 Task: Look for space in Seal Beach, United States from 2nd June, 2023 to 15th June, 2023 for 2 adults in price range Rs.10000 to Rs.15000. Place can be entire place with 1  bedroom having 1 bed and 1 bathroom. Property type can be house, flat, guest house, hotel. Booking option can be shelf check-in. Required host language is English.
Action: Mouse moved to (476, 89)
Screenshot: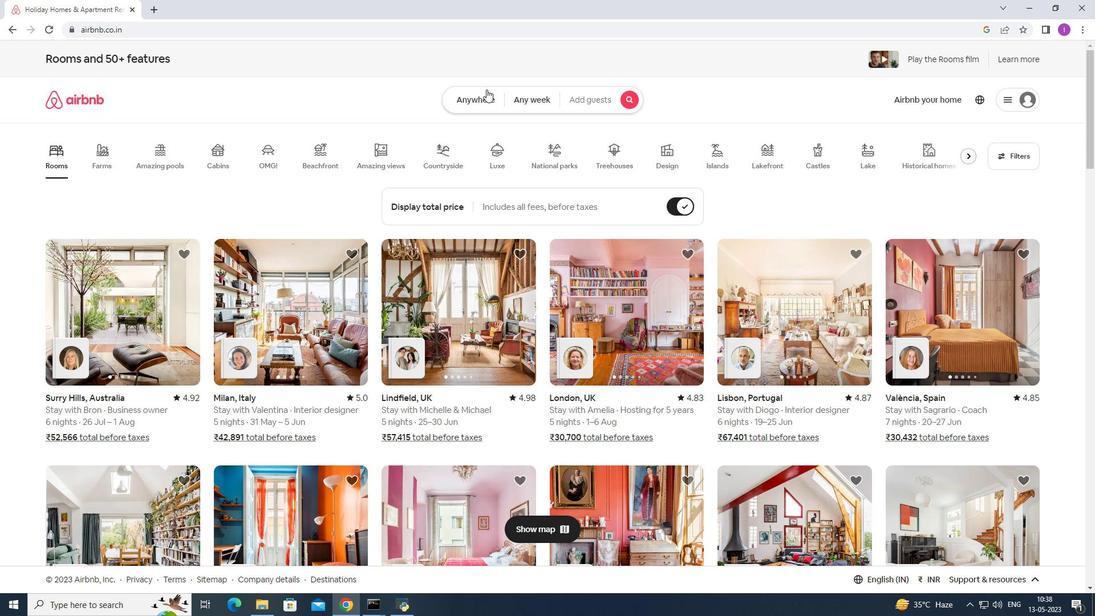 
Action: Mouse pressed left at (476, 89)
Screenshot: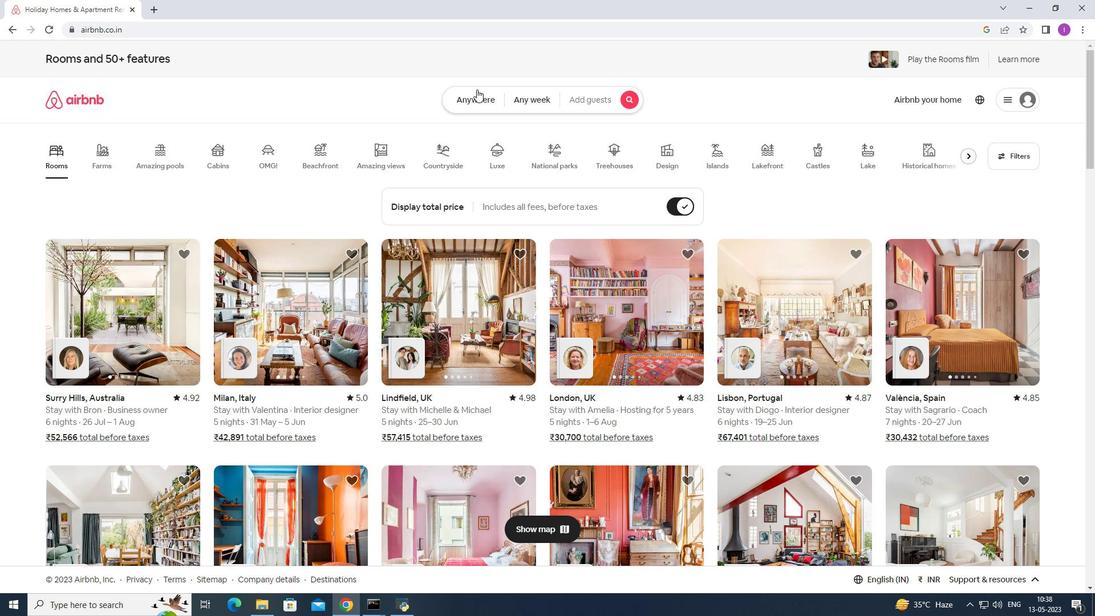 
Action: Mouse moved to (348, 142)
Screenshot: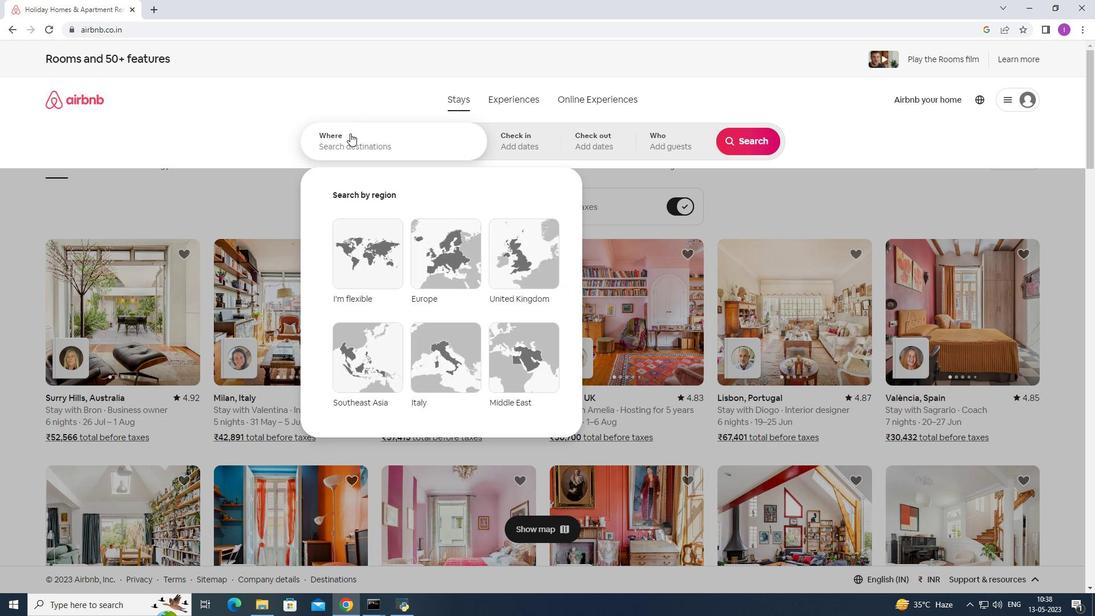 
Action: Mouse pressed left at (348, 142)
Screenshot: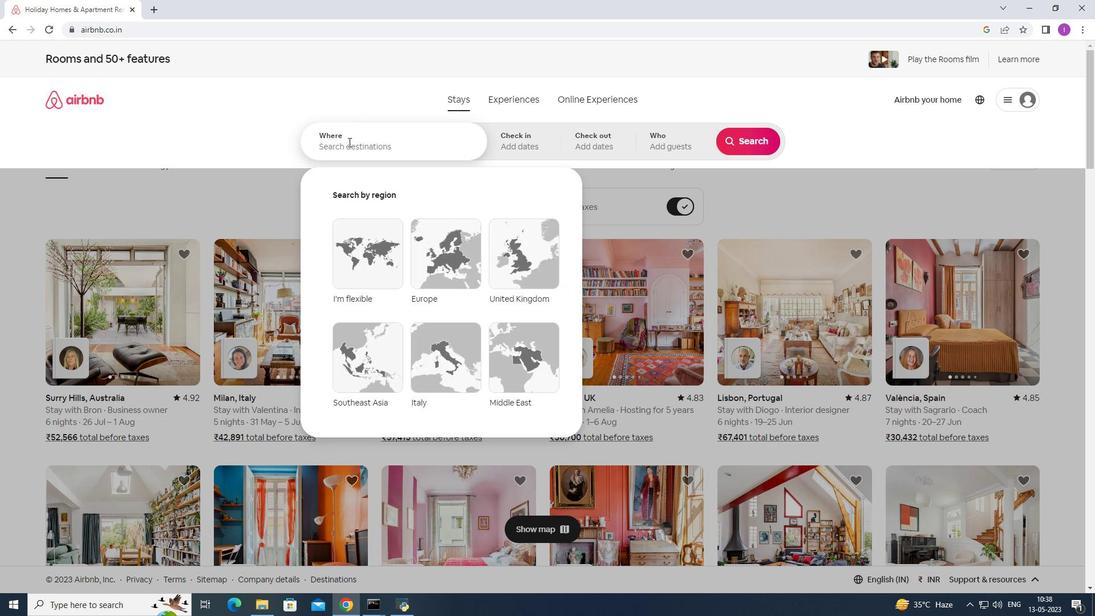 
Action: Key pressed <Key.shift>Seal<Key.space><Key.shift>Beach,<Key.shift>United<Key.space>states
Screenshot: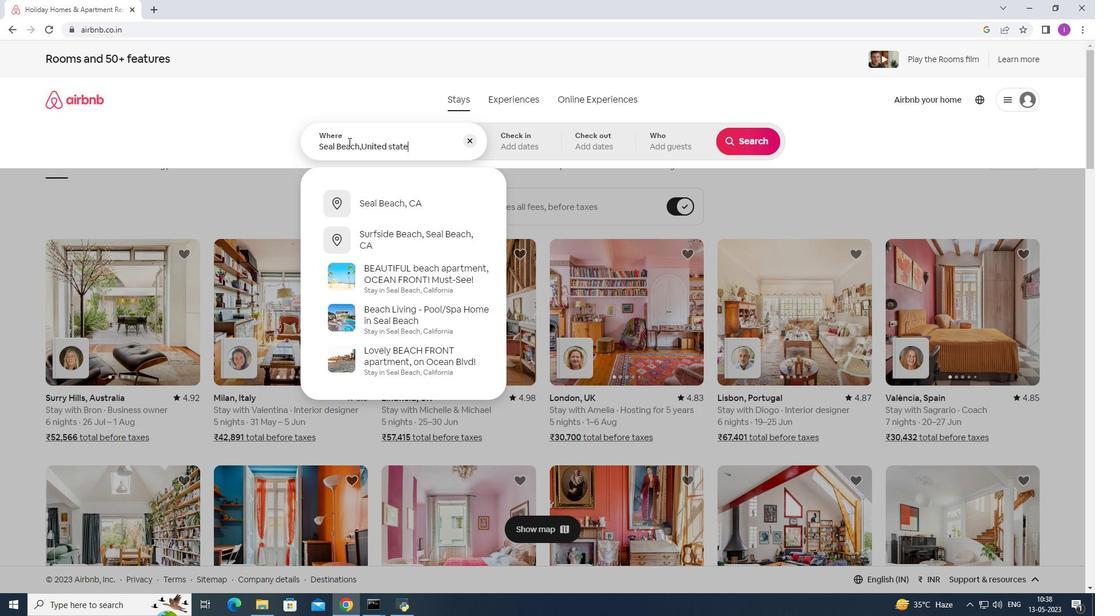 
Action: Mouse moved to (536, 139)
Screenshot: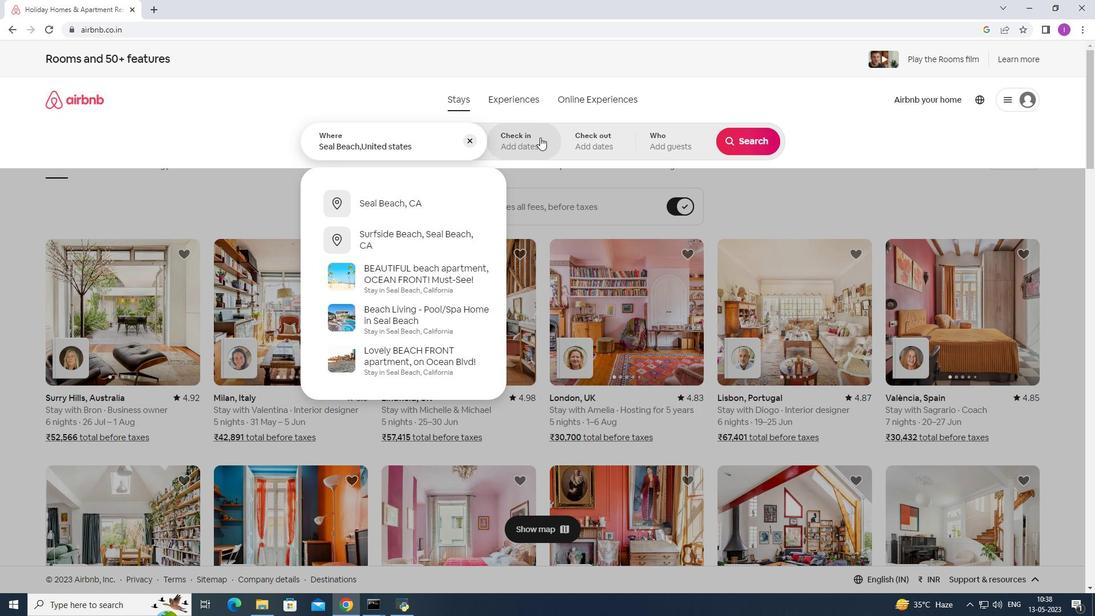 
Action: Mouse pressed left at (536, 139)
Screenshot: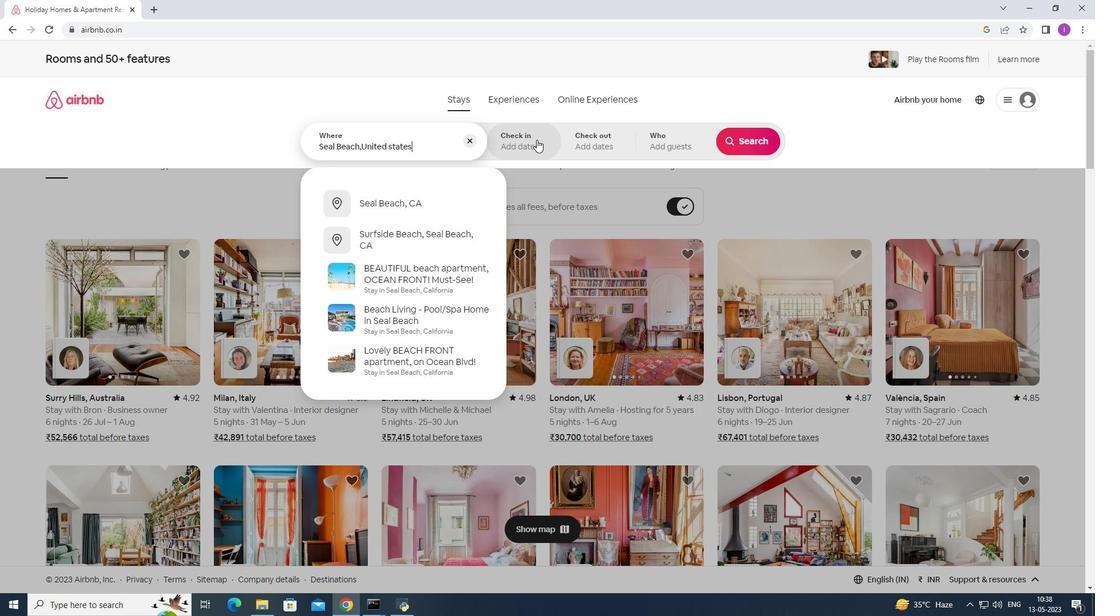 
Action: Mouse moved to (746, 233)
Screenshot: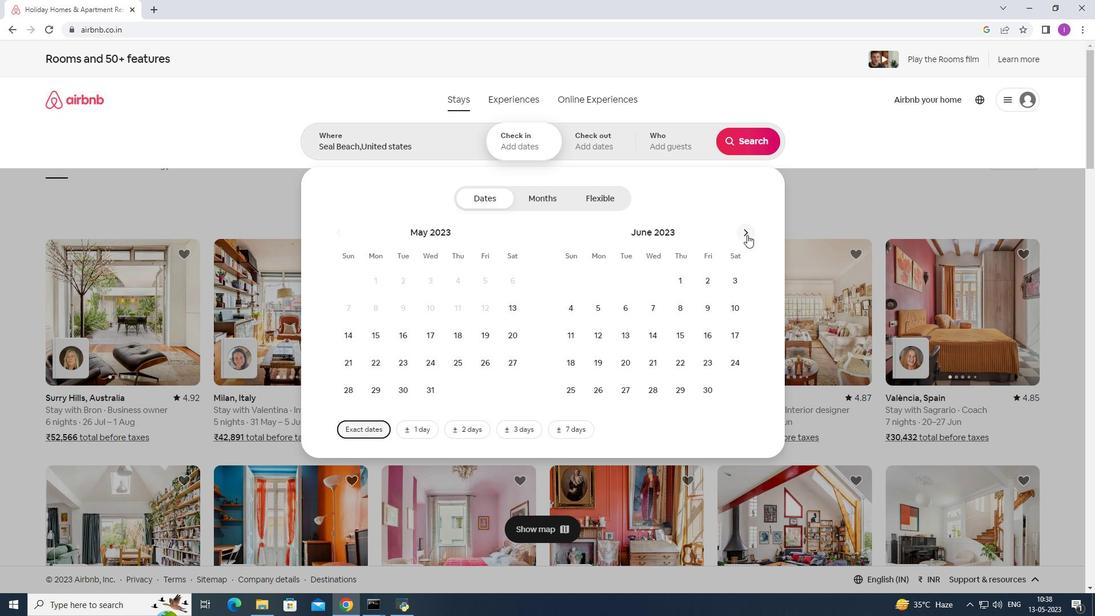 
Action: Mouse pressed left at (746, 233)
Screenshot: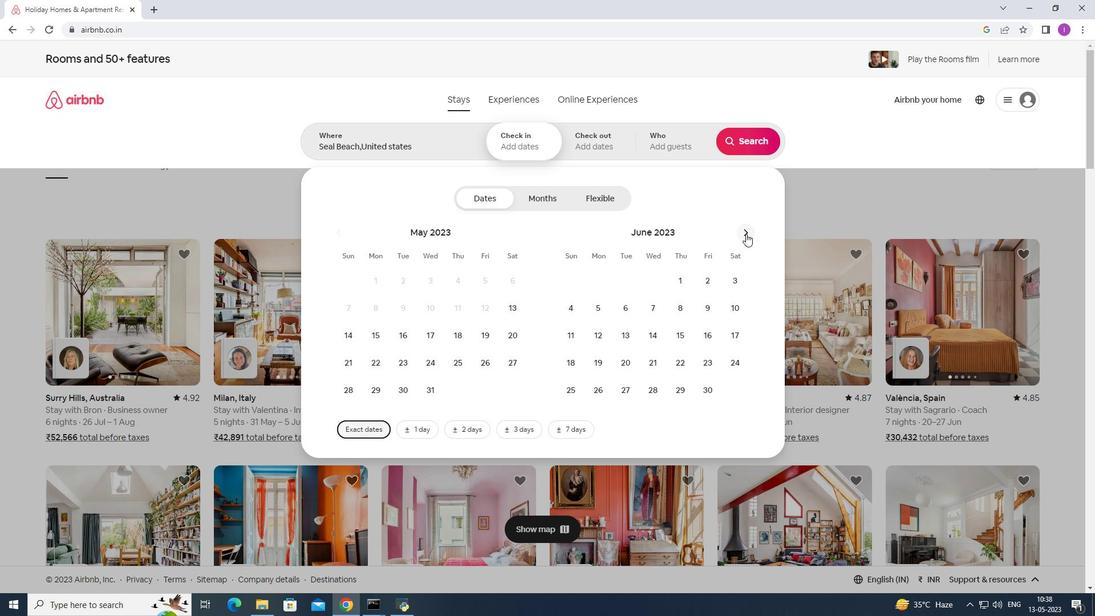 
Action: Mouse moved to (475, 278)
Screenshot: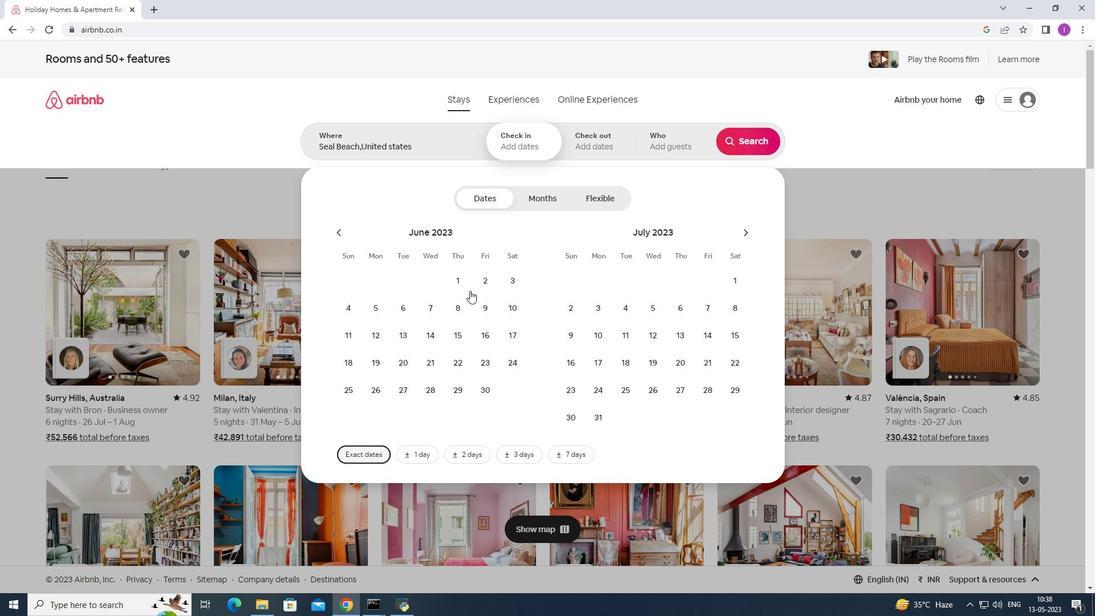 
Action: Mouse pressed left at (475, 278)
Screenshot: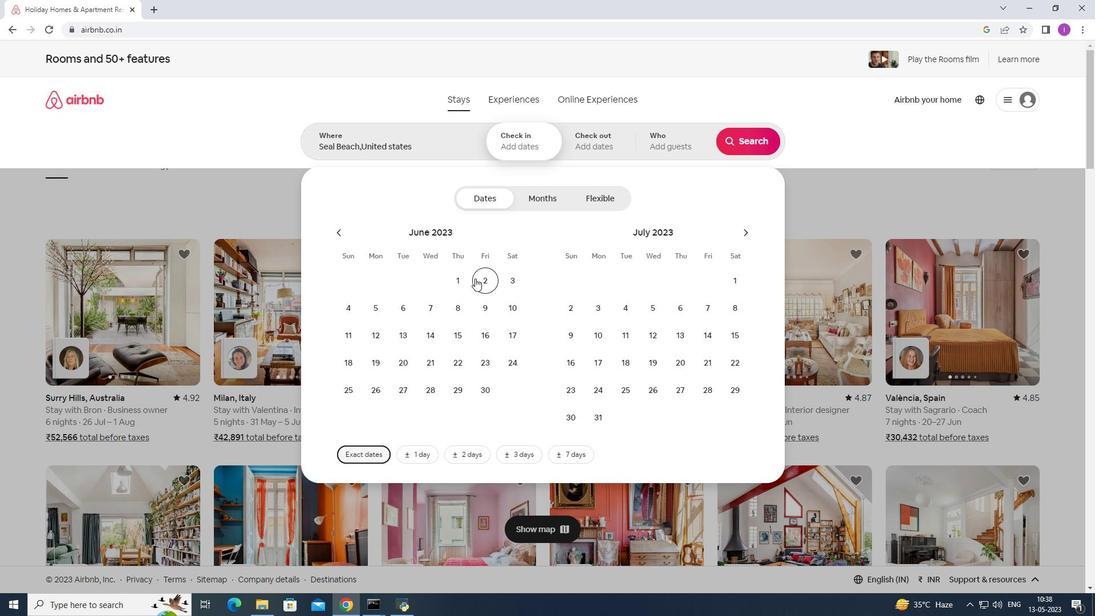 
Action: Mouse moved to (460, 334)
Screenshot: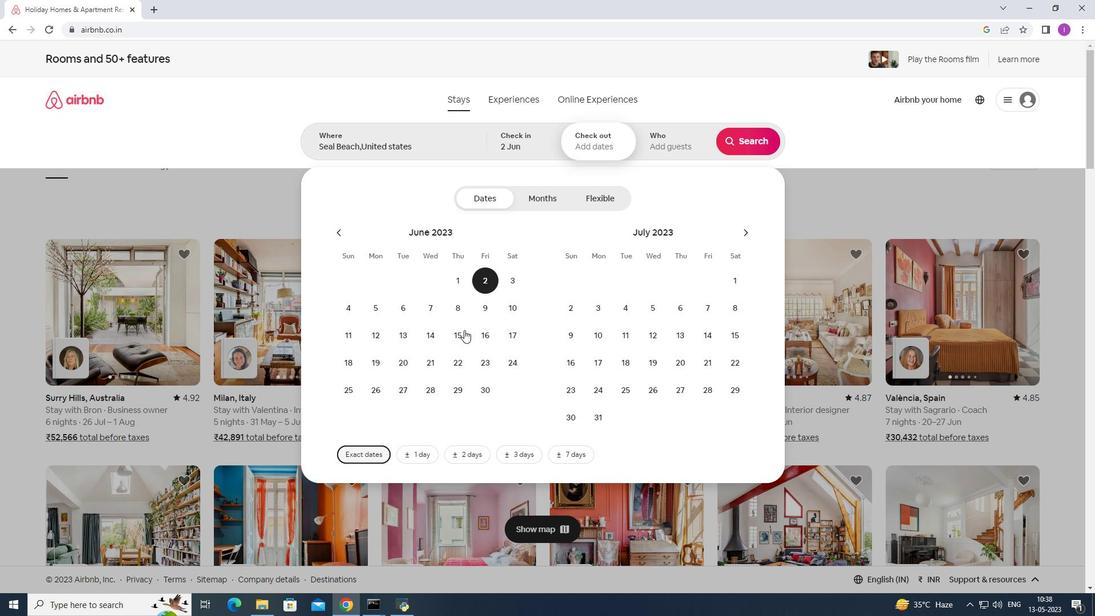 
Action: Mouse pressed left at (460, 334)
Screenshot: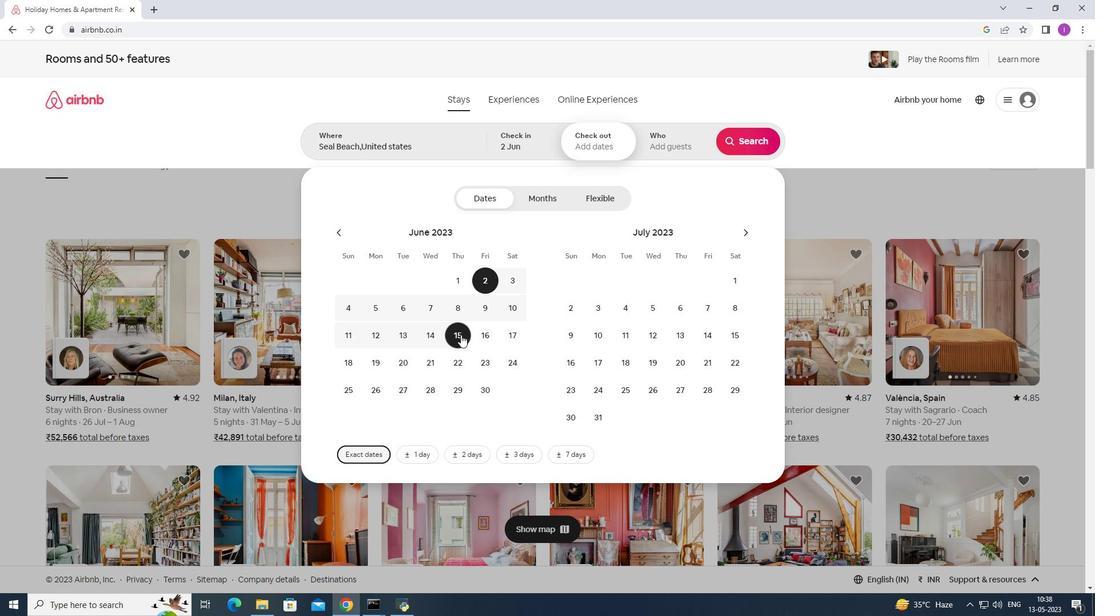 
Action: Mouse moved to (680, 140)
Screenshot: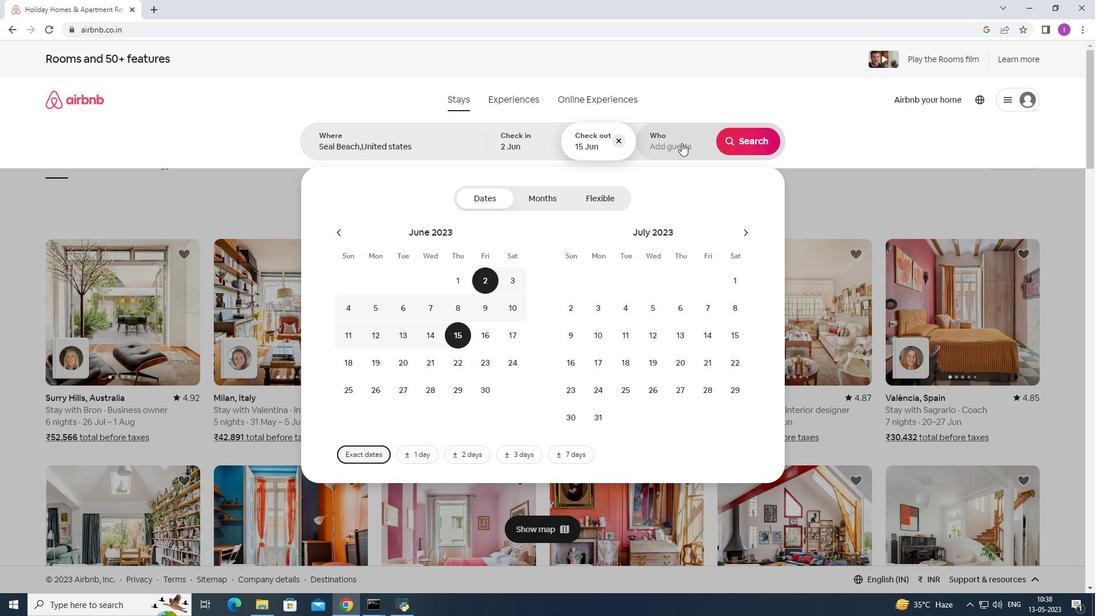 
Action: Mouse pressed left at (680, 140)
Screenshot: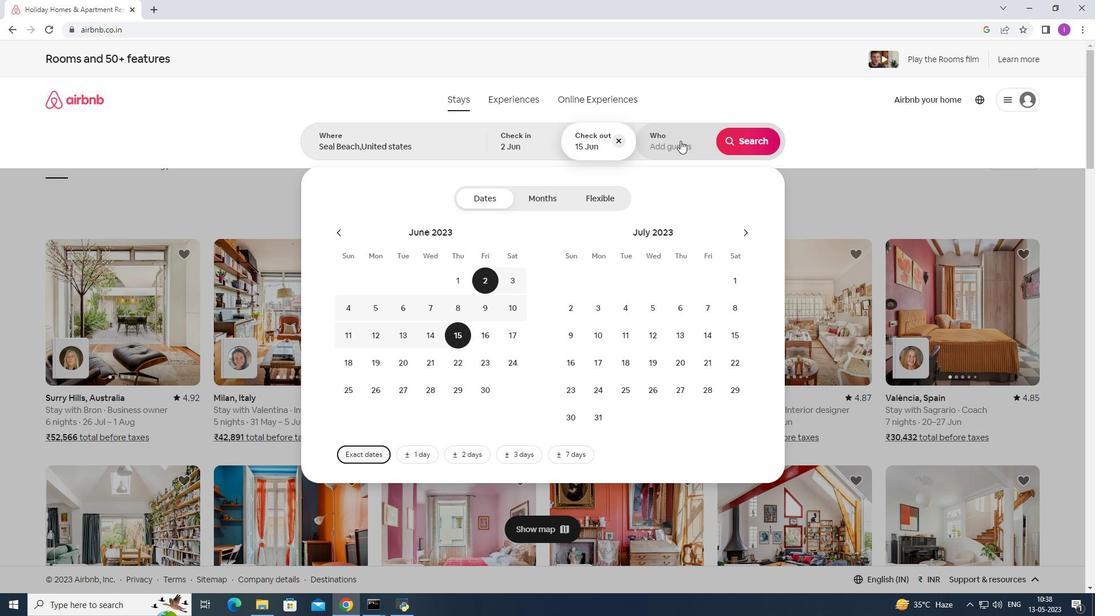 
Action: Mouse moved to (756, 200)
Screenshot: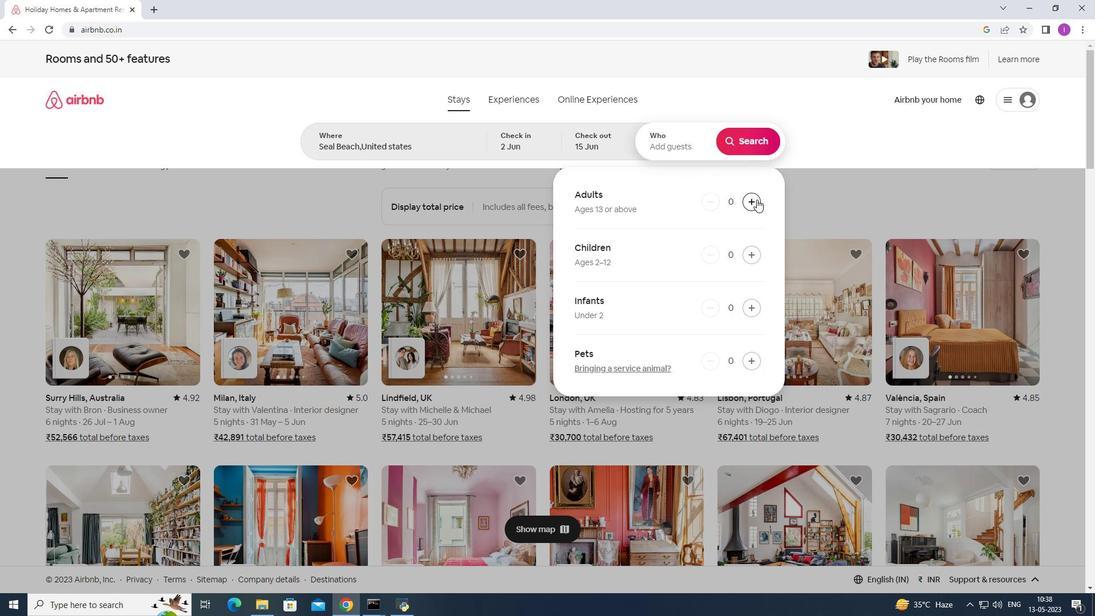 
Action: Mouse pressed left at (756, 200)
Screenshot: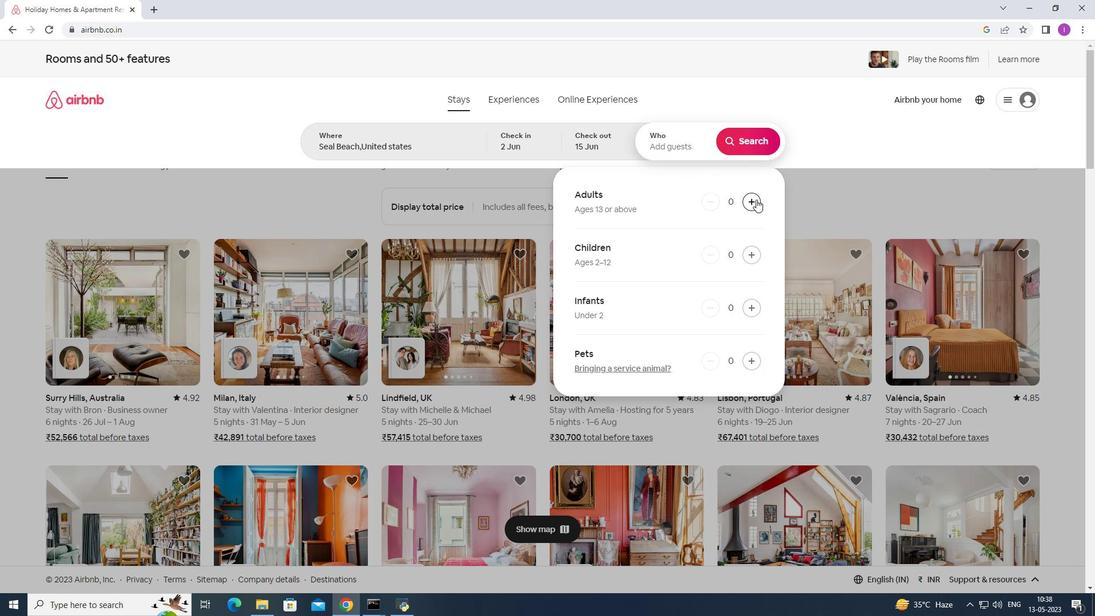 
Action: Mouse pressed left at (756, 200)
Screenshot: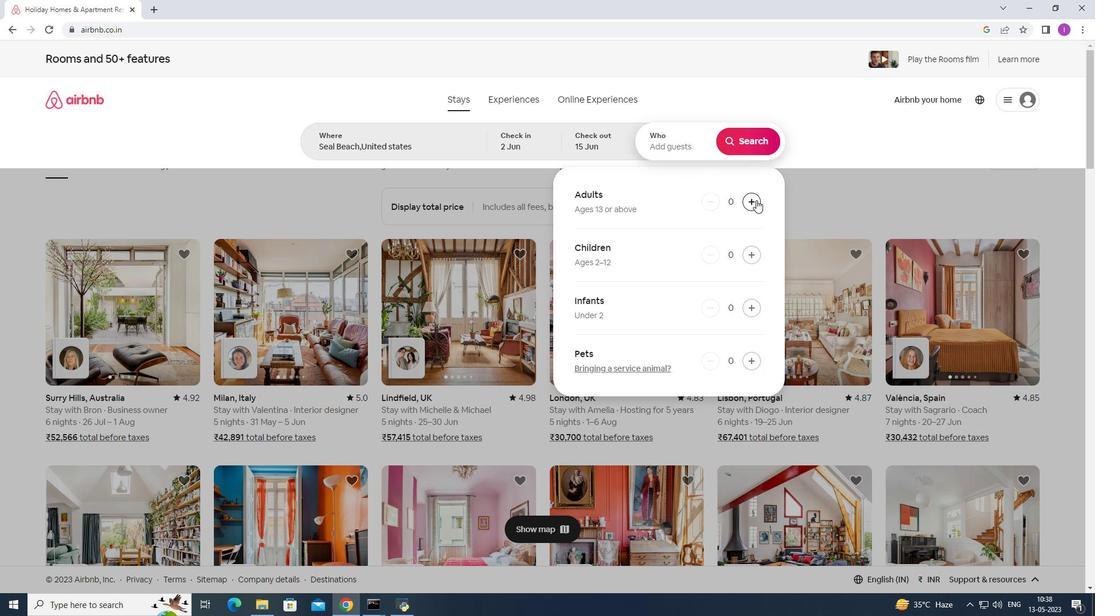 
Action: Mouse moved to (739, 152)
Screenshot: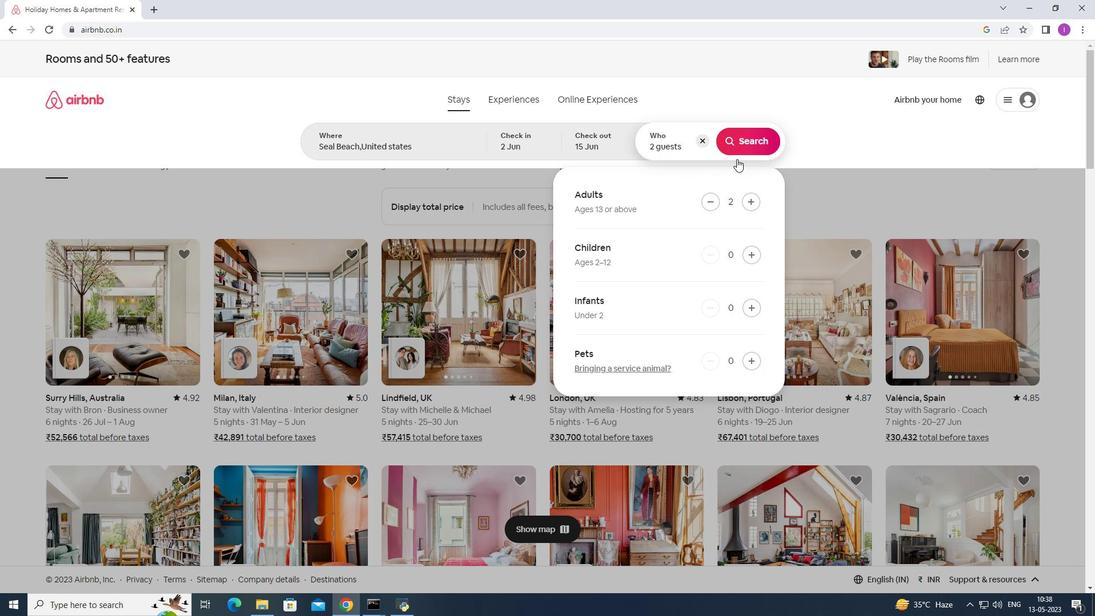 
Action: Mouse pressed left at (739, 152)
Screenshot: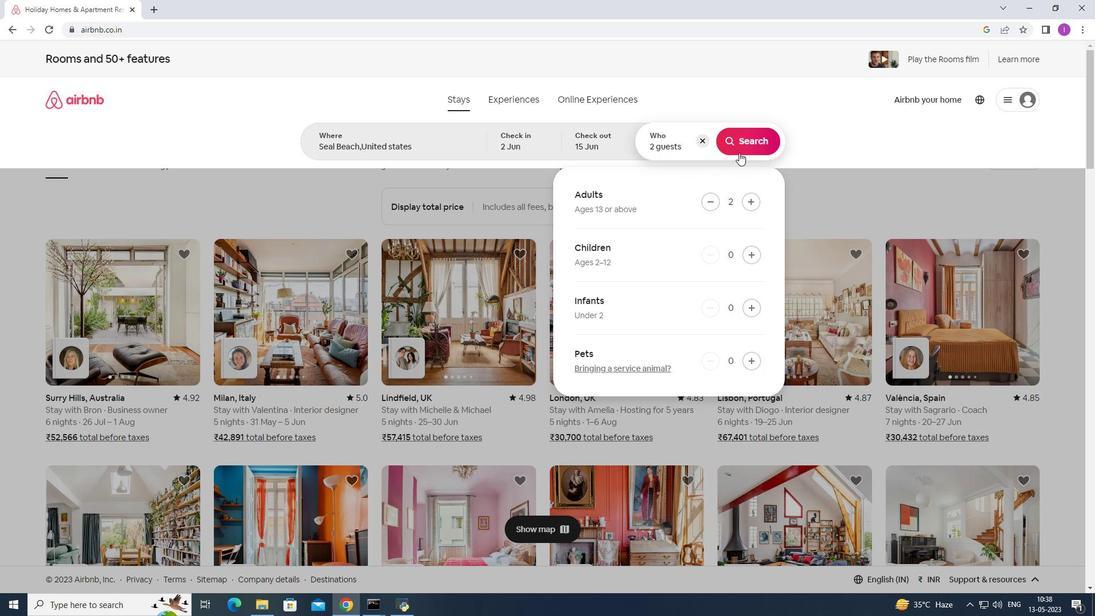 
Action: Mouse moved to (1037, 104)
Screenshot: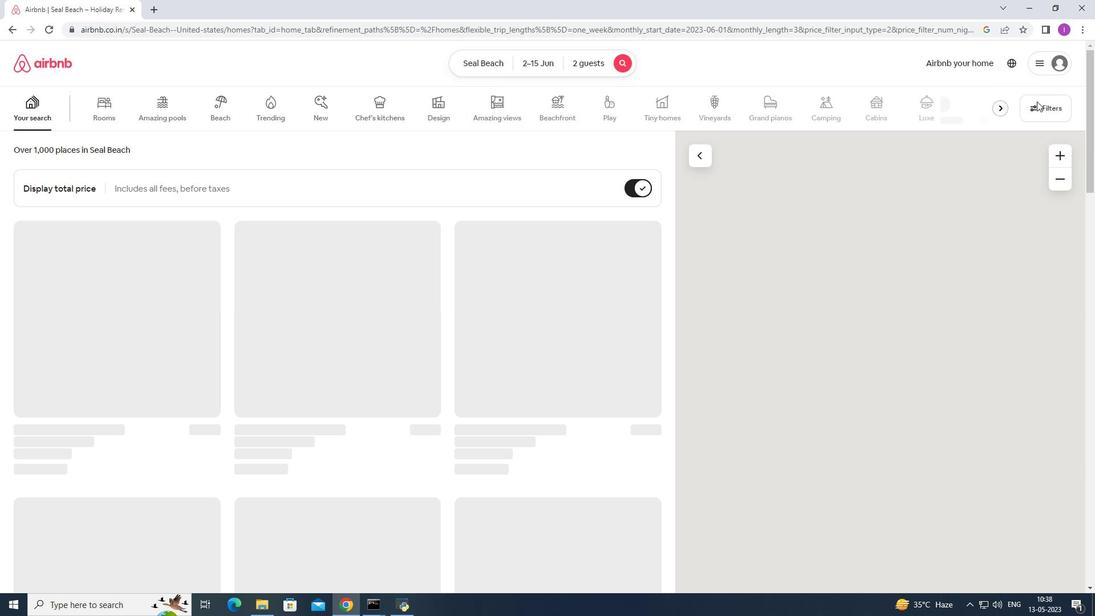 
Action: Mouse pressed left at (1037, 104)
Screenshot: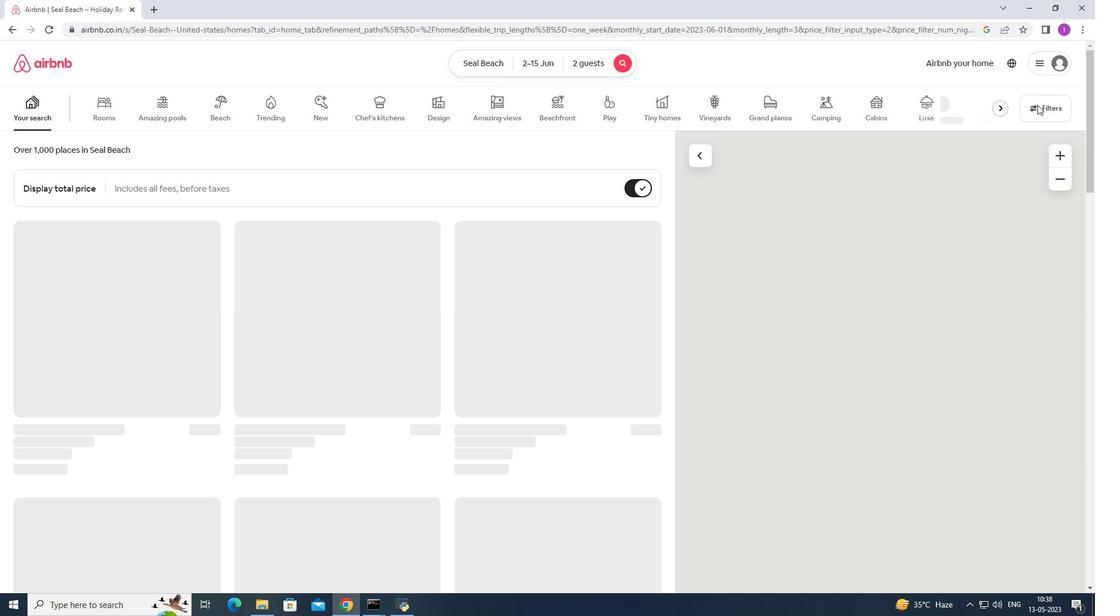 
Action: Mouse moved to (620, 387)
Screenshot: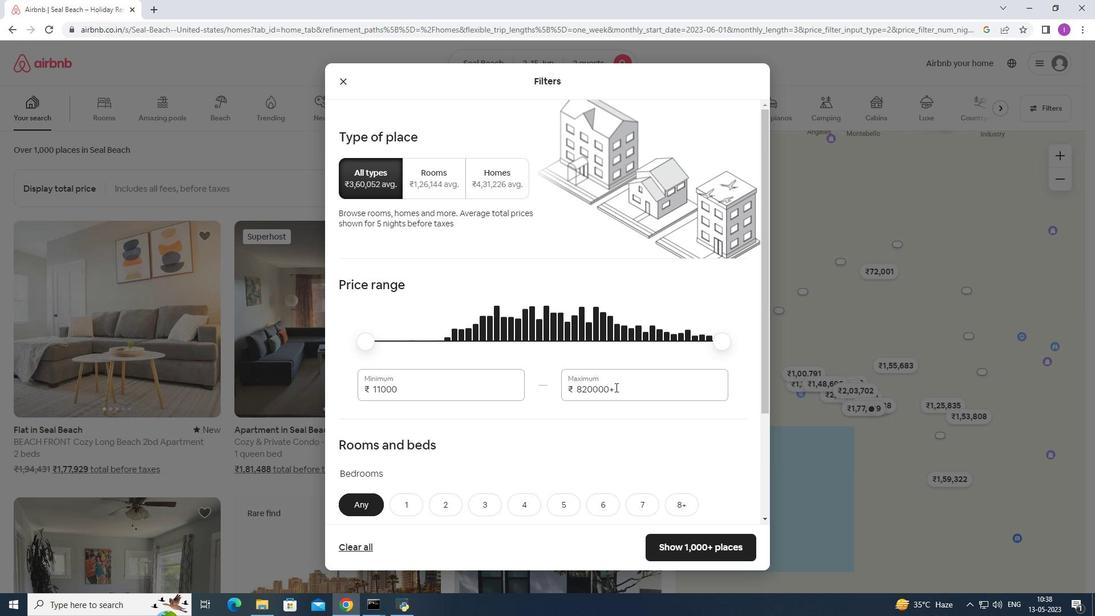
Action: Mouse pressed left at (620, 387)
Screenshot: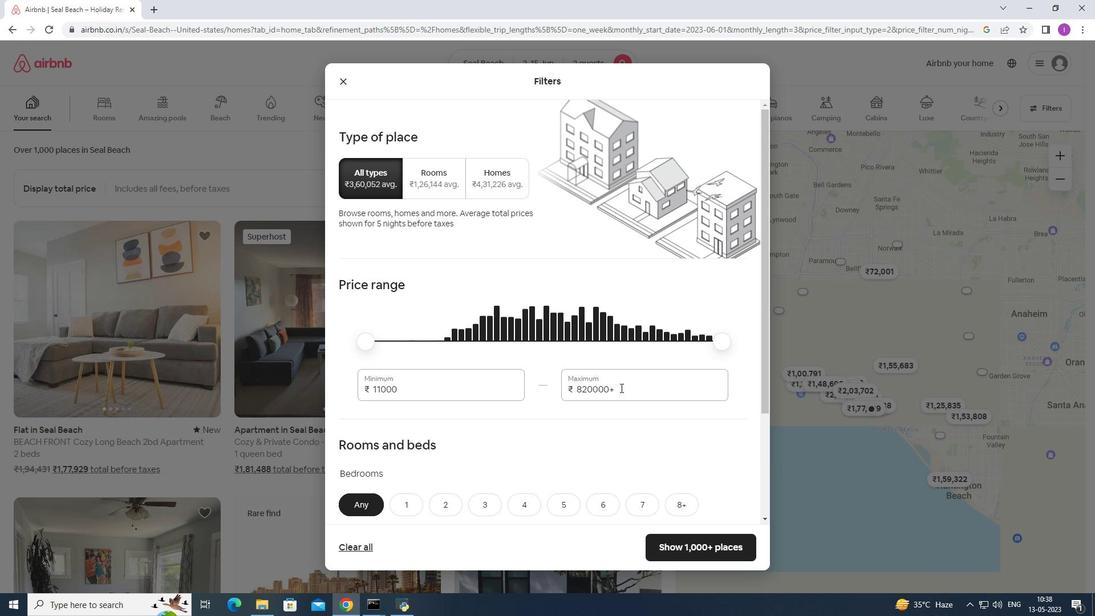 
Action: Mouse moved to (548, 397)
Screenshot: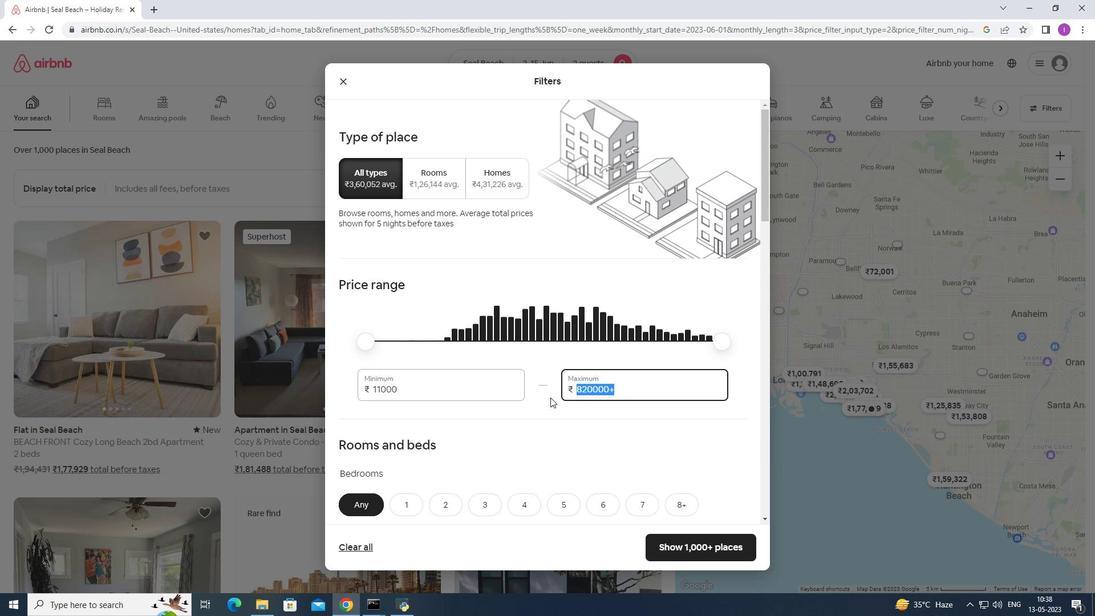 
Action: Key pressed 1
Screenshot: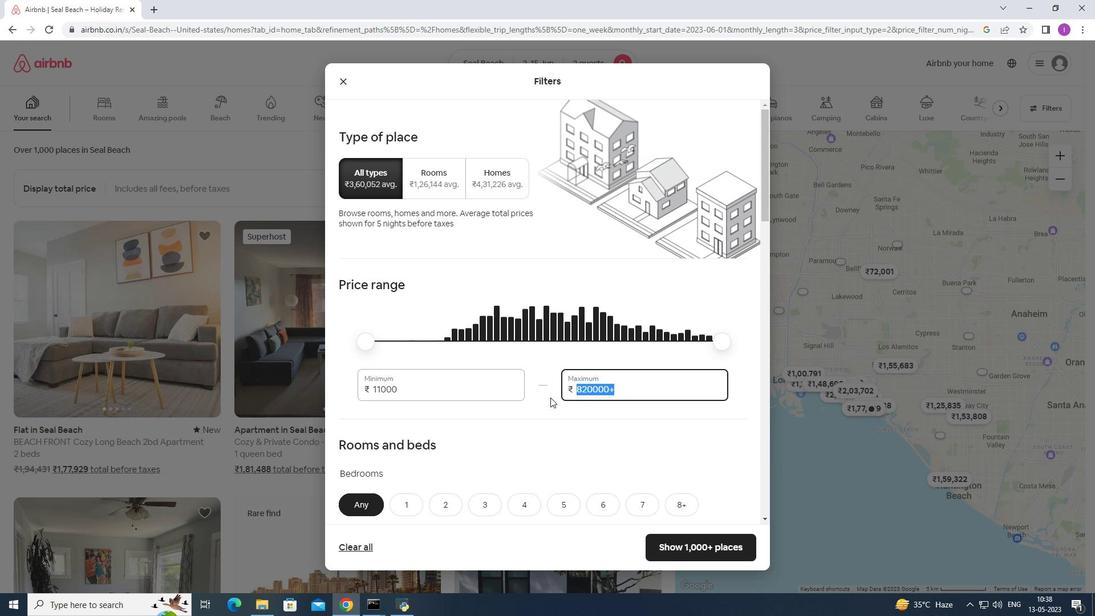 
Action: Mouse moved to (545, 397)
Screenshot: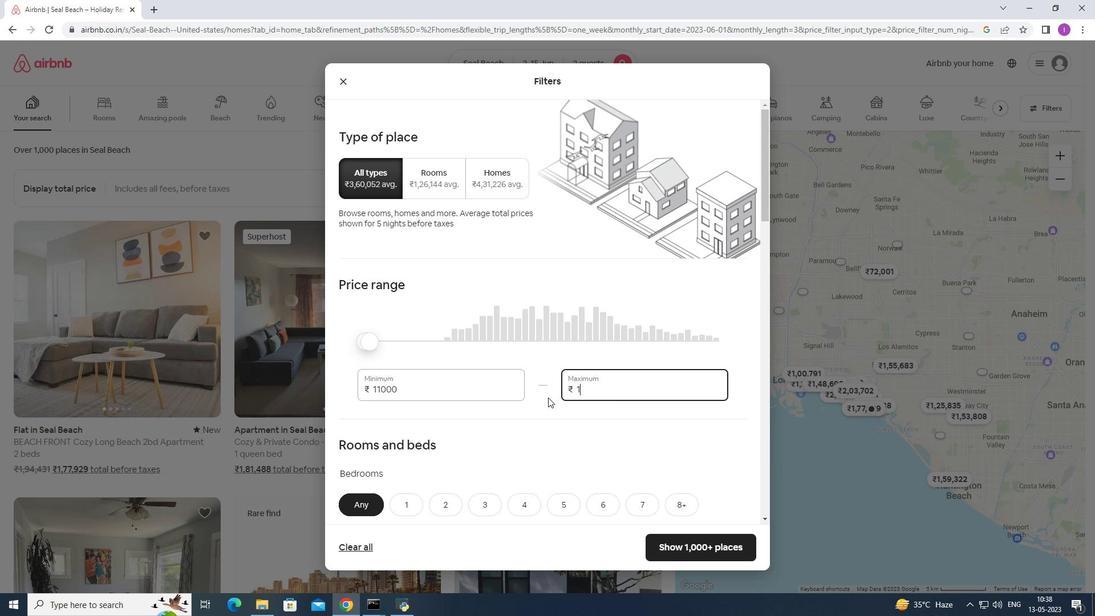 
Action: Key pressed 50
Screenshot: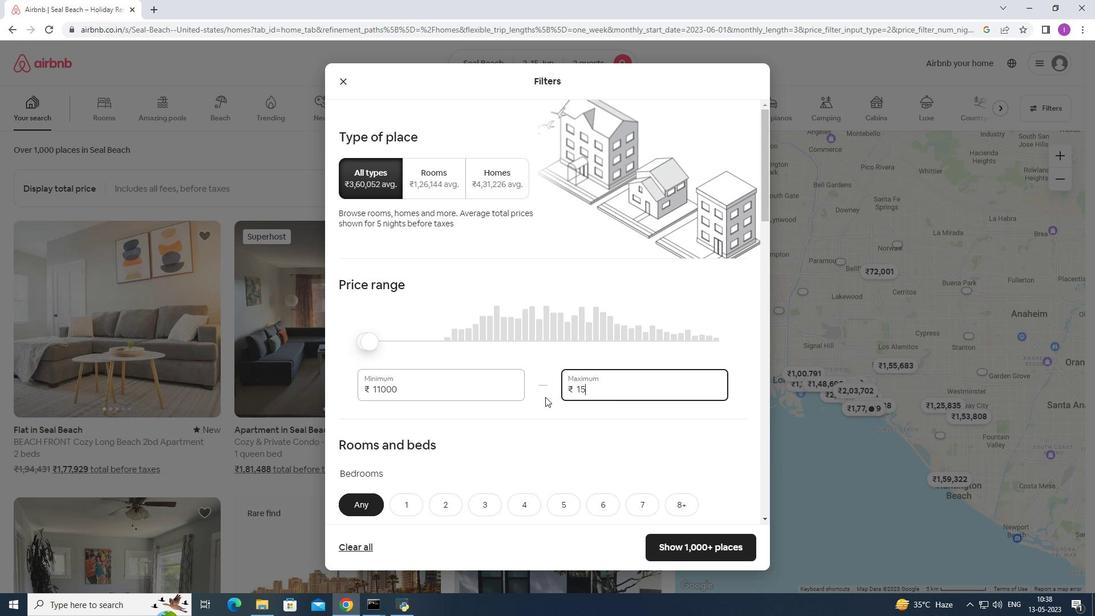 
Action: Mouse moved to (544, 397)
Screenshot: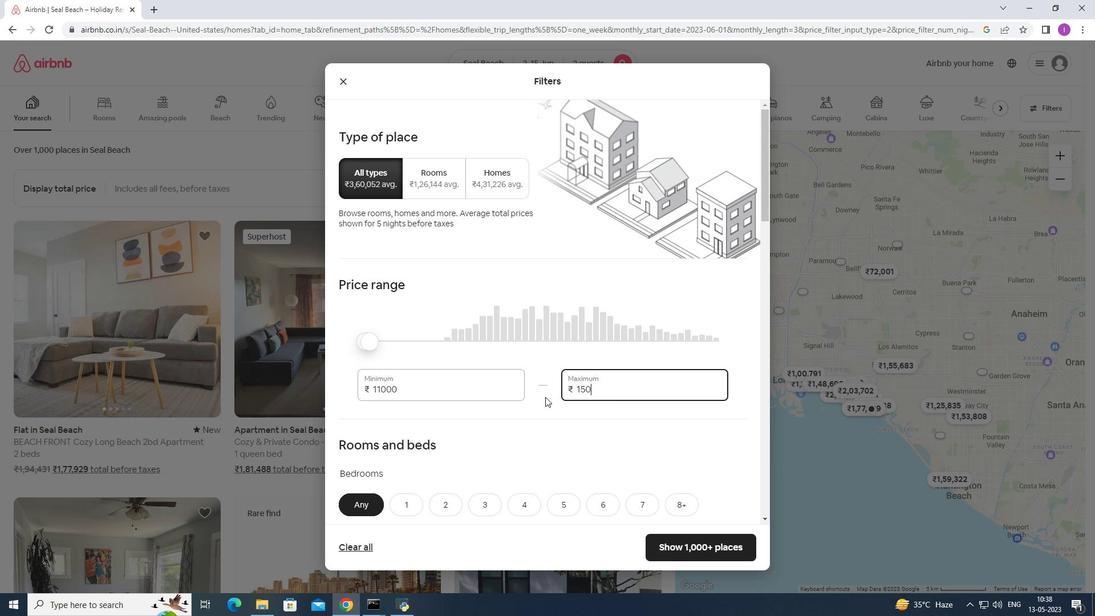 
Action: Key pressed 0
Screenshot: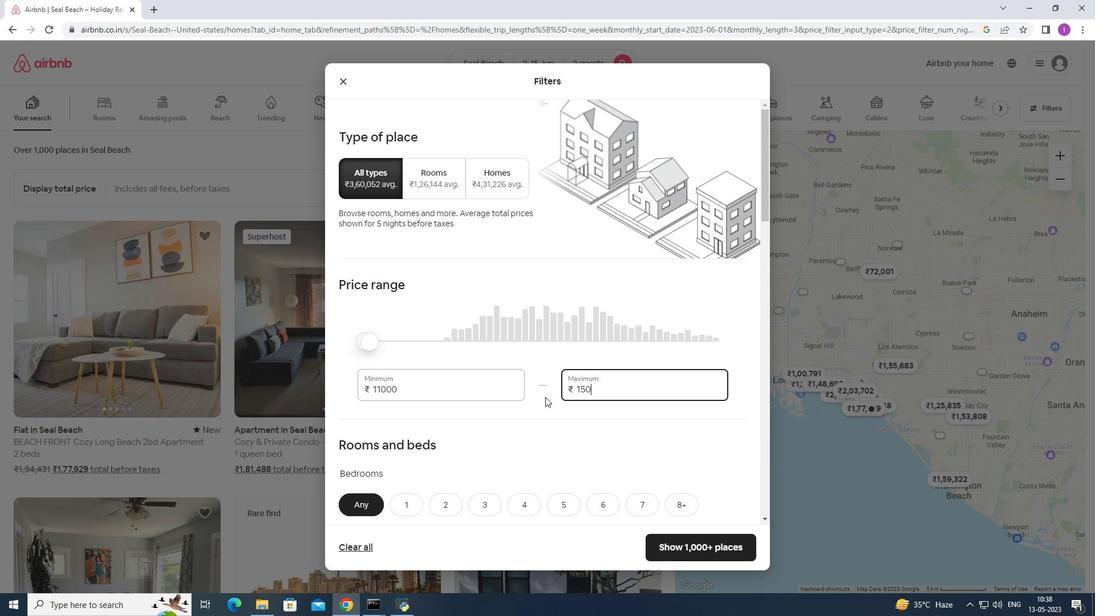 
Action: Mouse moved to (543, 397)
Screenshot: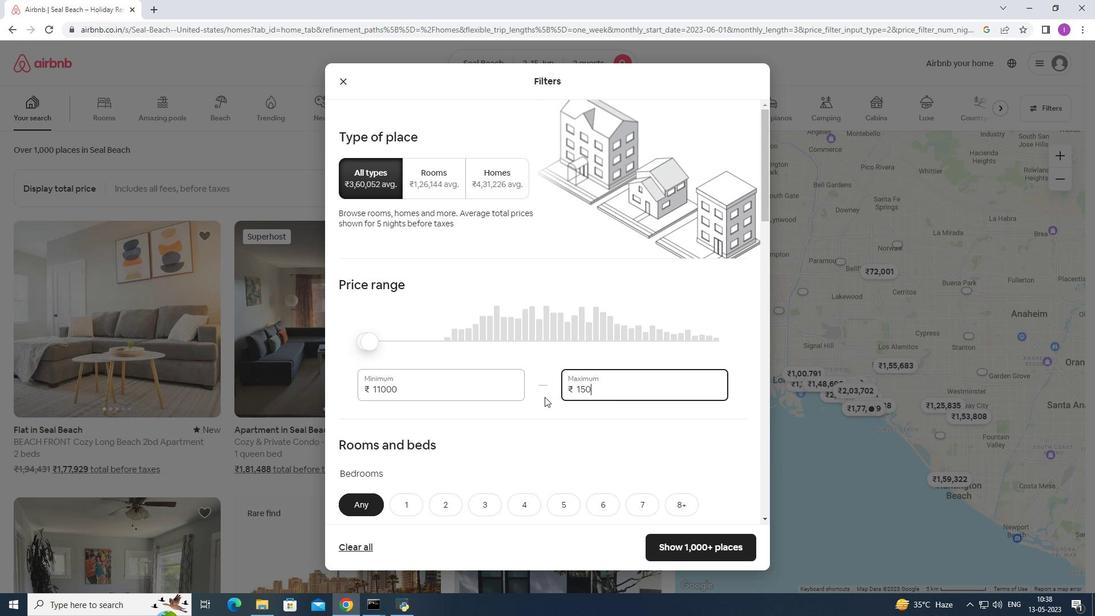 
Action: Key pressed 0
Screenshot: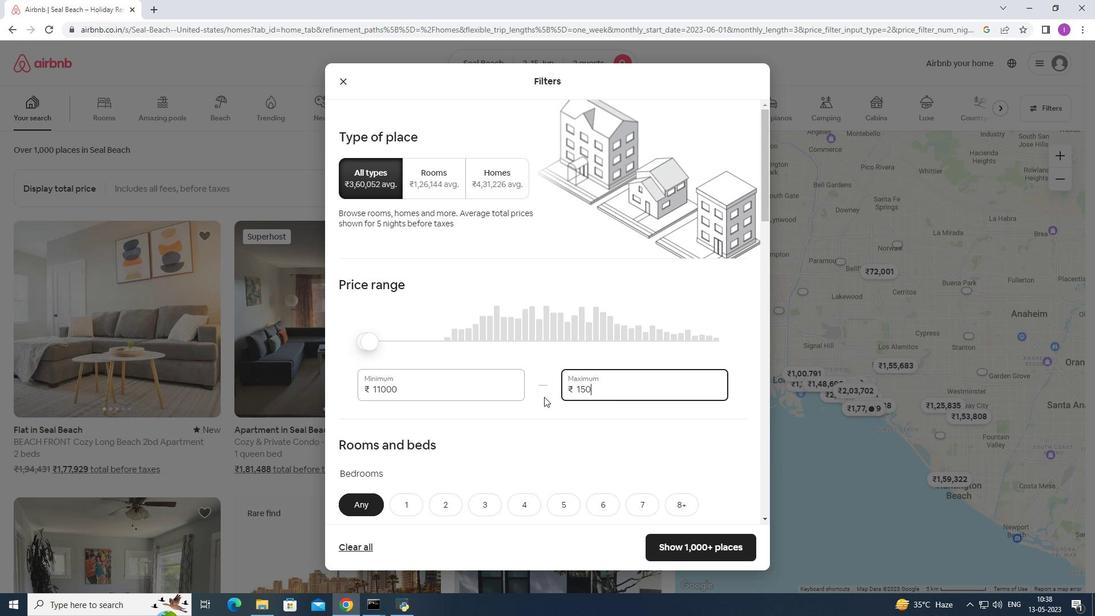 
Action: Mouse moved to (402, 394)
Screenshot: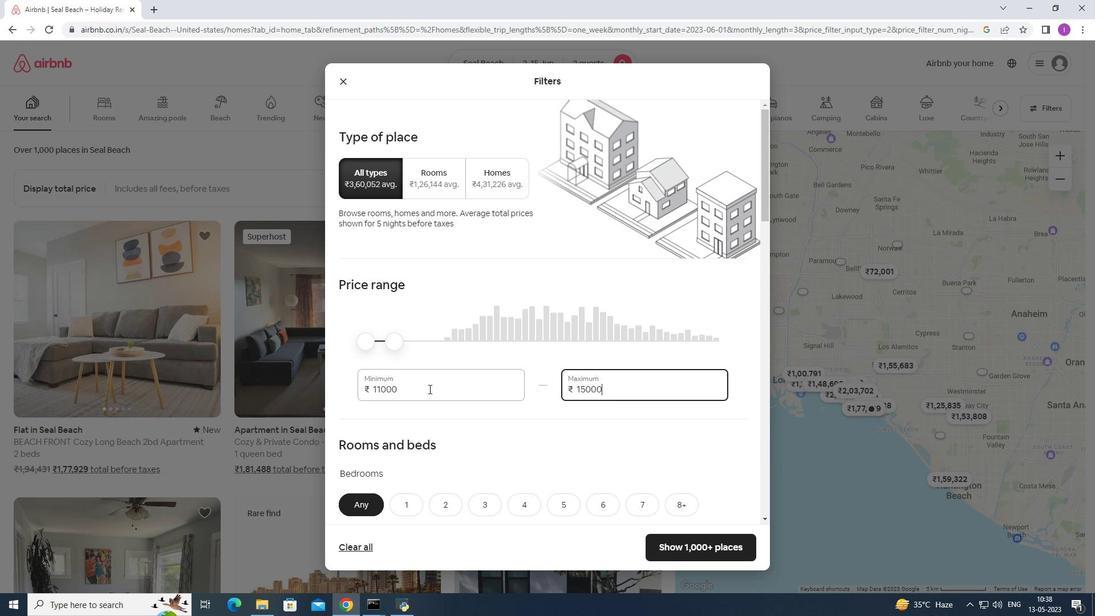 
Action: Mouse pressed left at (402, 394)
Screenshot: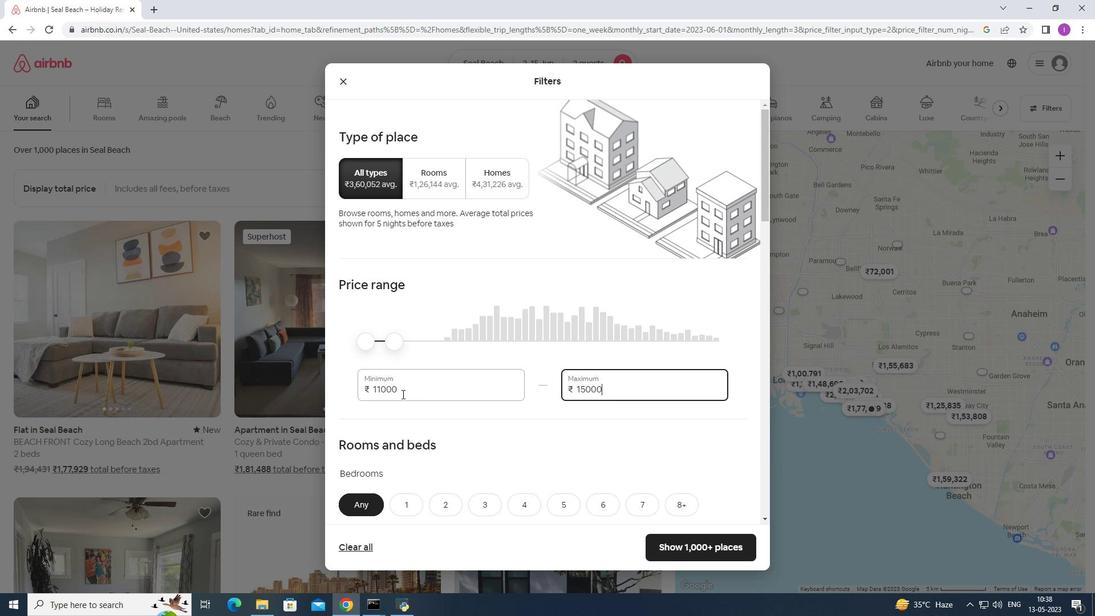 
Action: Mouse moved to (364, 393)
Screenshot: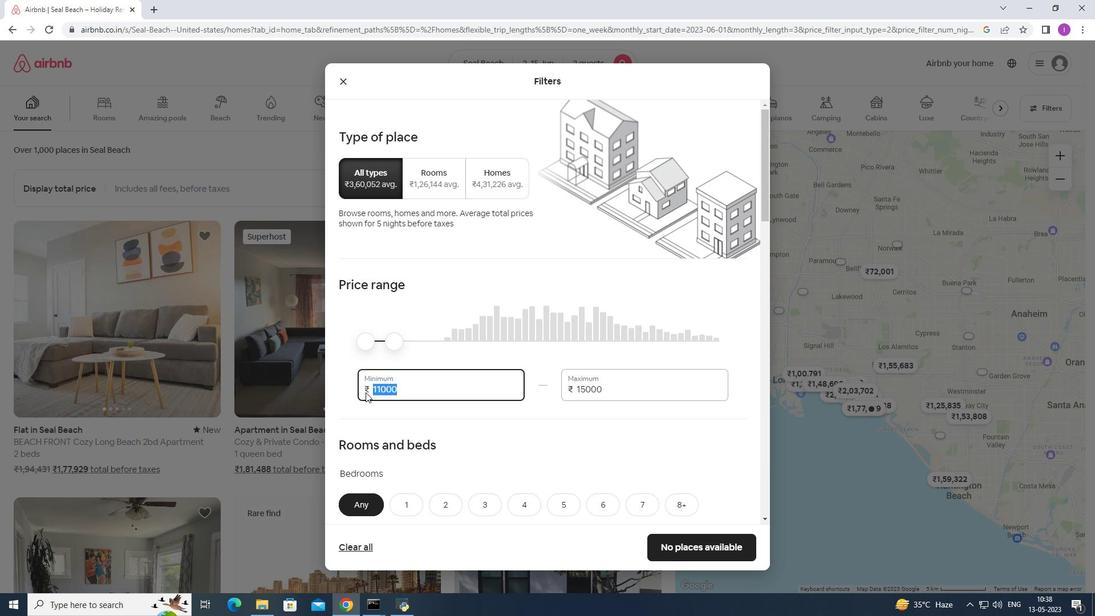 
Action: Key pressed 10000
Screenshot: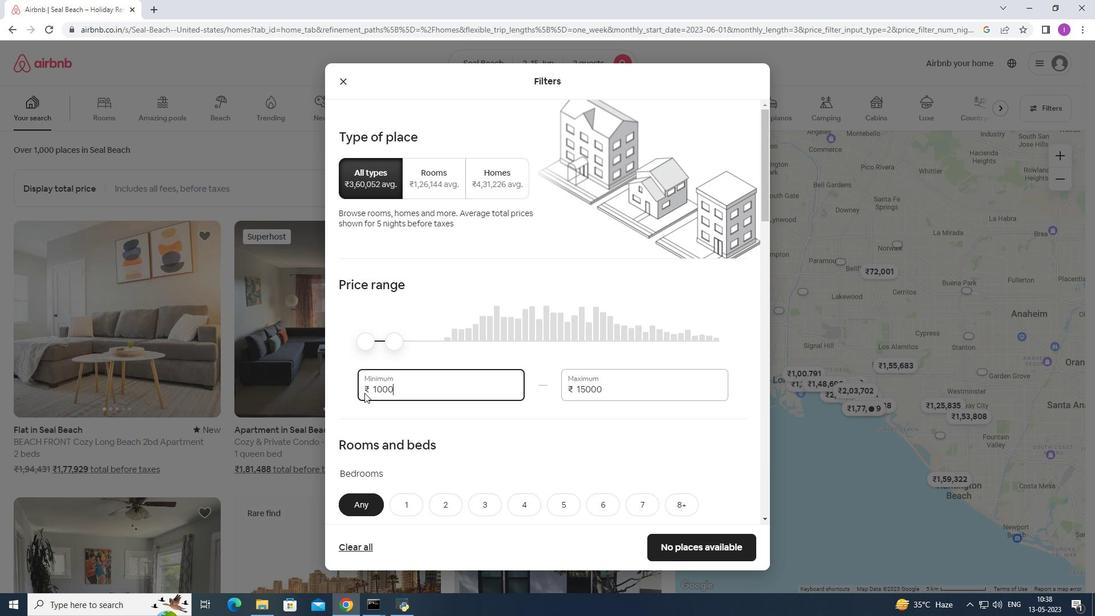 
Action: Mouse moved to (487, 403)
Screenshot: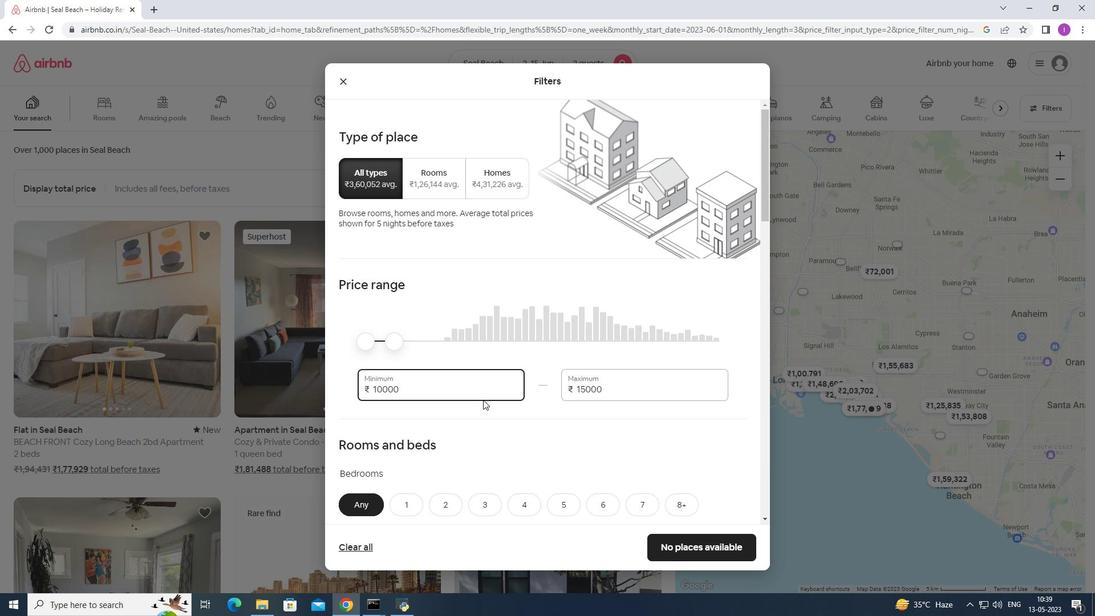 
Action: Mouse scrolled (487, 402) with delta (0, 0)
Screenshot: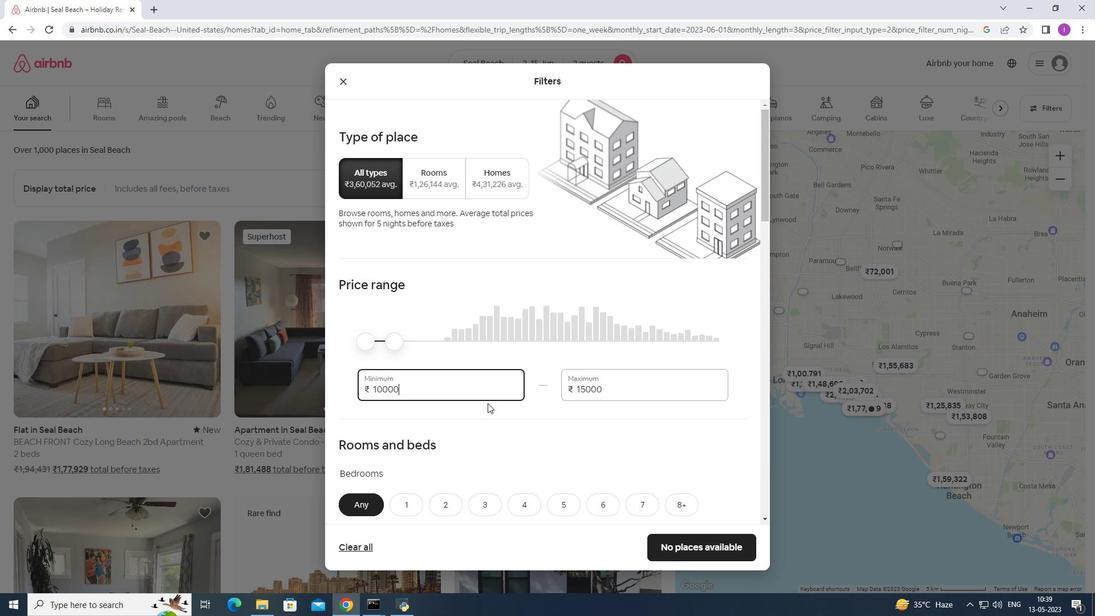 
Action: Mouse scrolled (487, 402) with delta (0, 0)
Screenshot: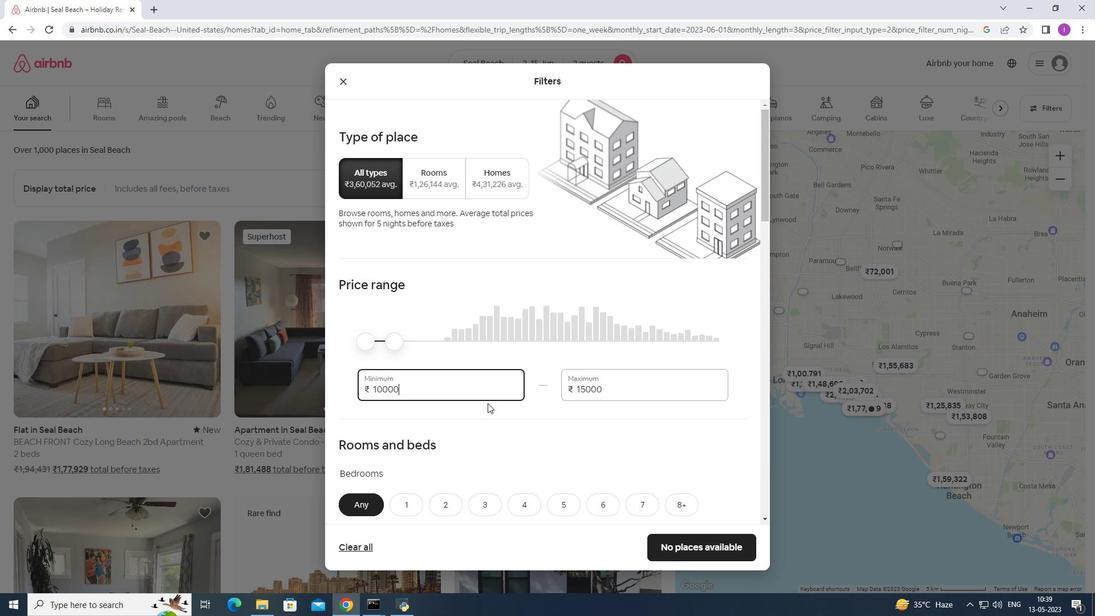 
Action: Mouse scrolled (487, 402) with delta (0, 0)
Screenshot: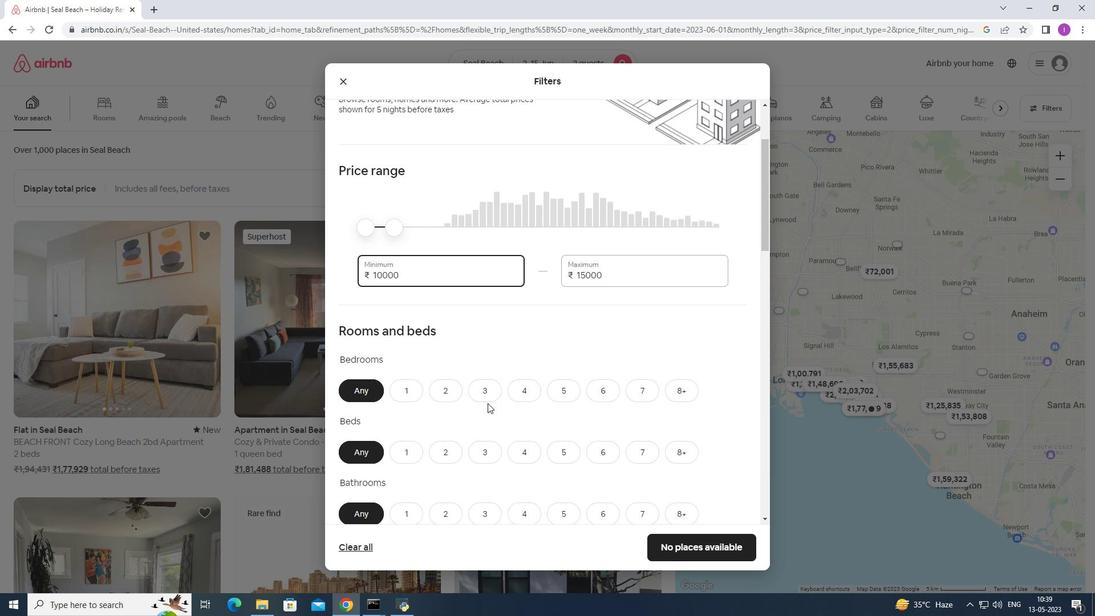 
Action: Mouse moved to (410, 332)
Screenshot: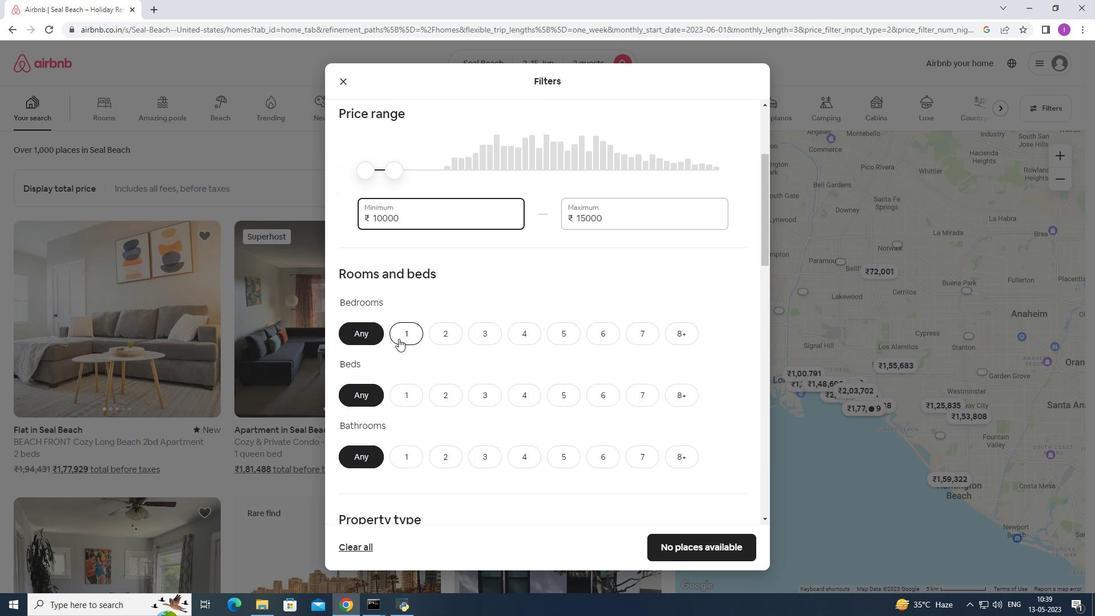
Action: Mouse pressed left at (410, 332)
Screenshot: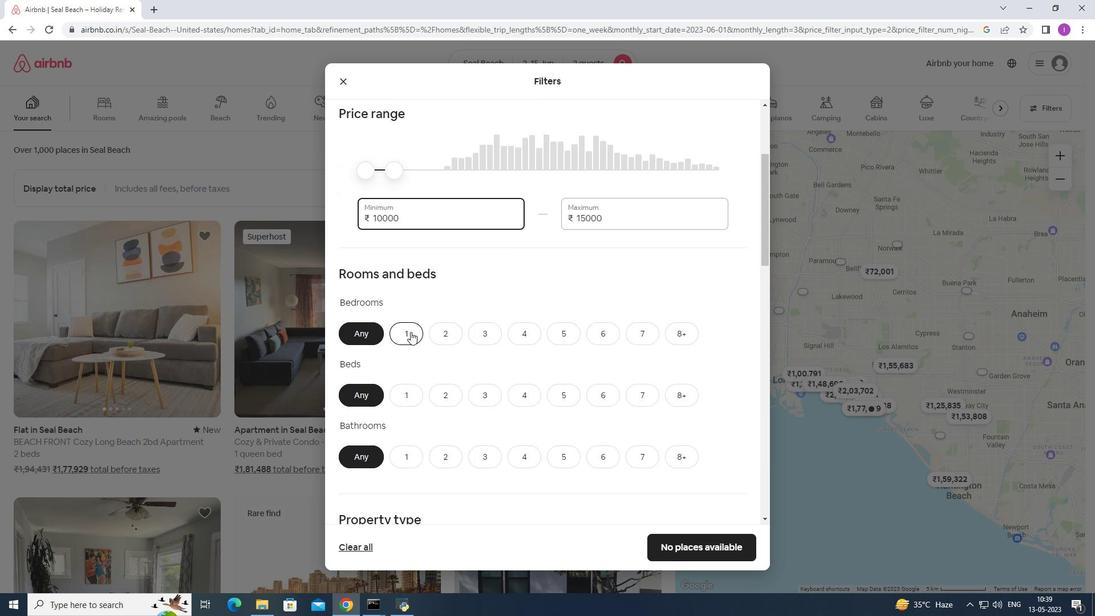
Action: Mouse moved to (413, 389)
Screenshot: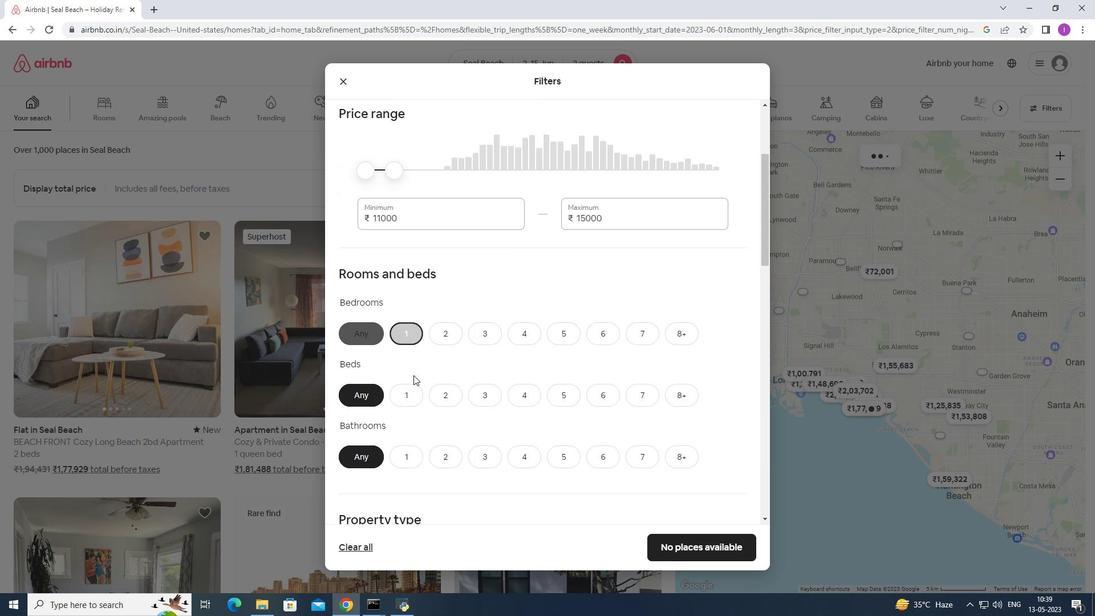 
Action: Mouse pressed left at (413, 389)
Screenshot: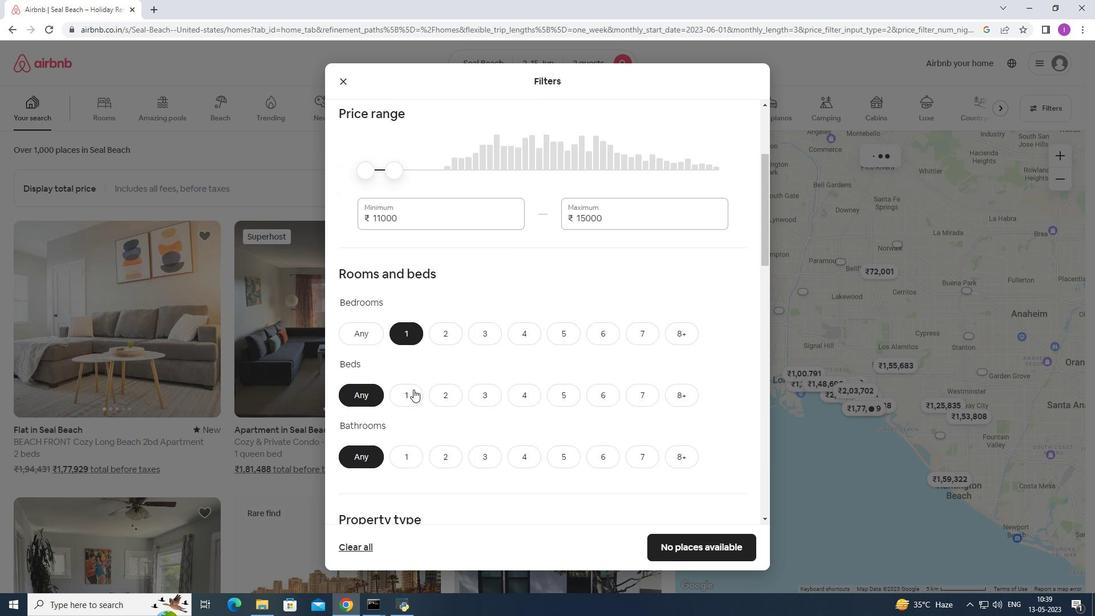 
Action: Mouse moved to (402, 460)
Screenshot: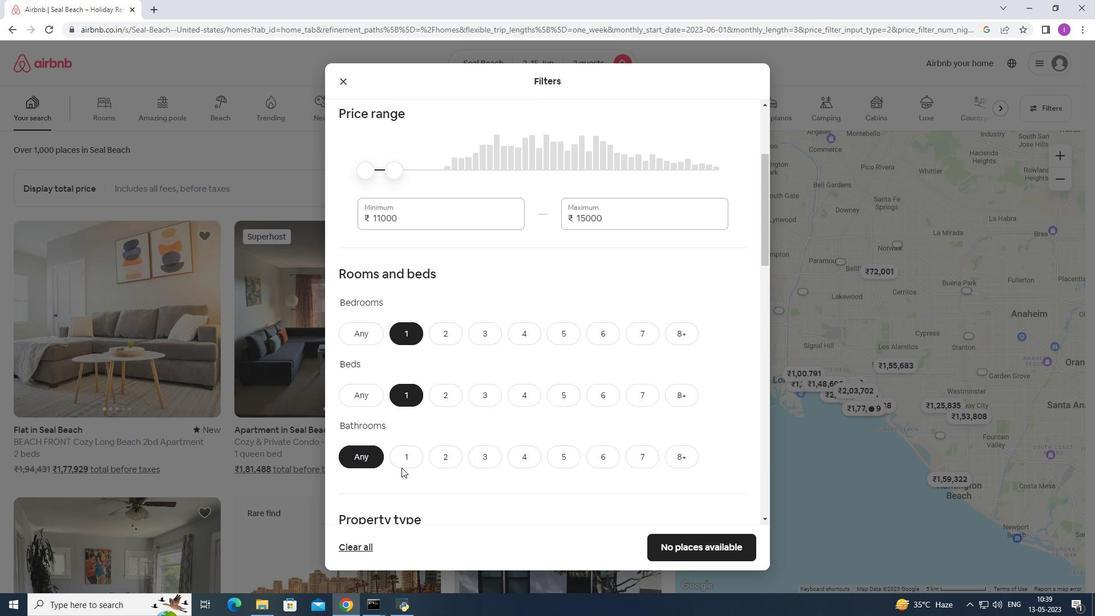 
Action: Mouse pressed left at (402, 460)
Screenshot: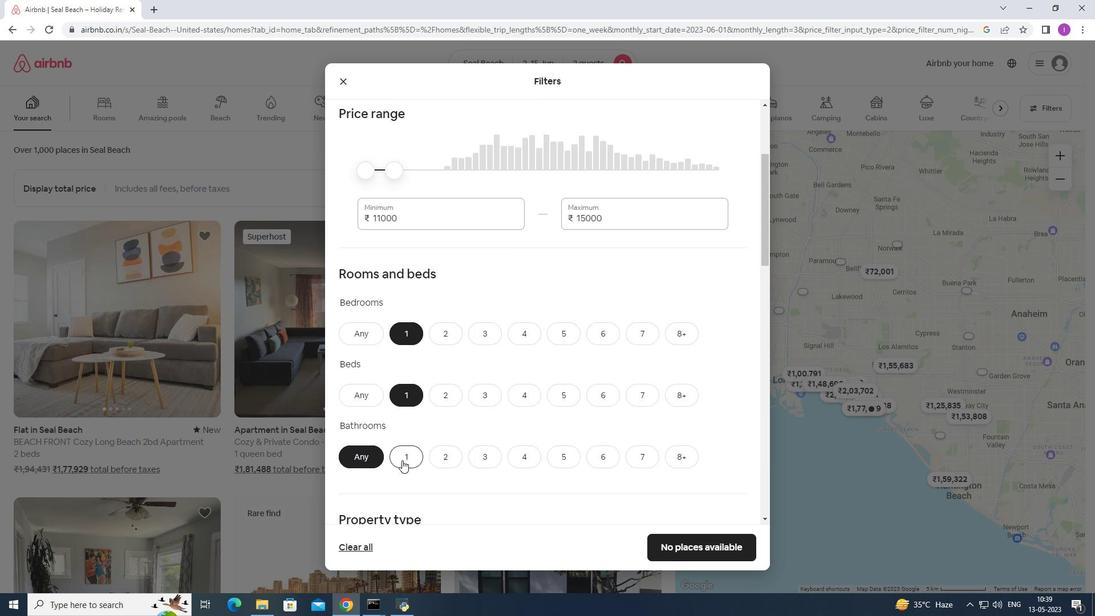 
Action: Mouse moved to (409, 441)
Screenshot: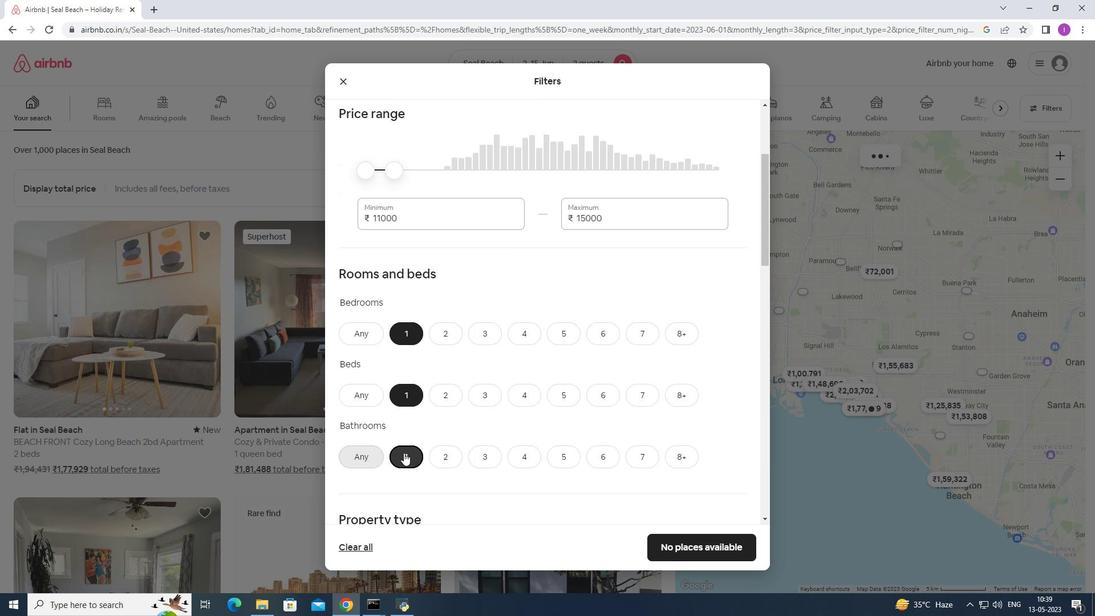 
Action: Mouse scrolled (409, 440) with delta (0, 0)
Screenshot: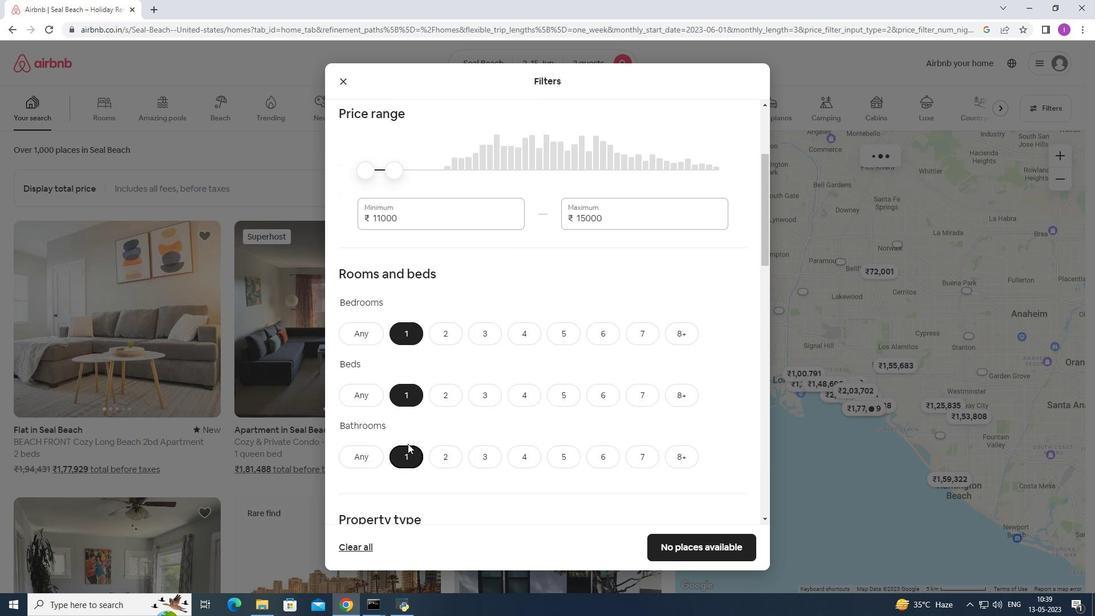 
Action: Mouse scrolled (409, 440) with delta (0, 0)
Screenshot: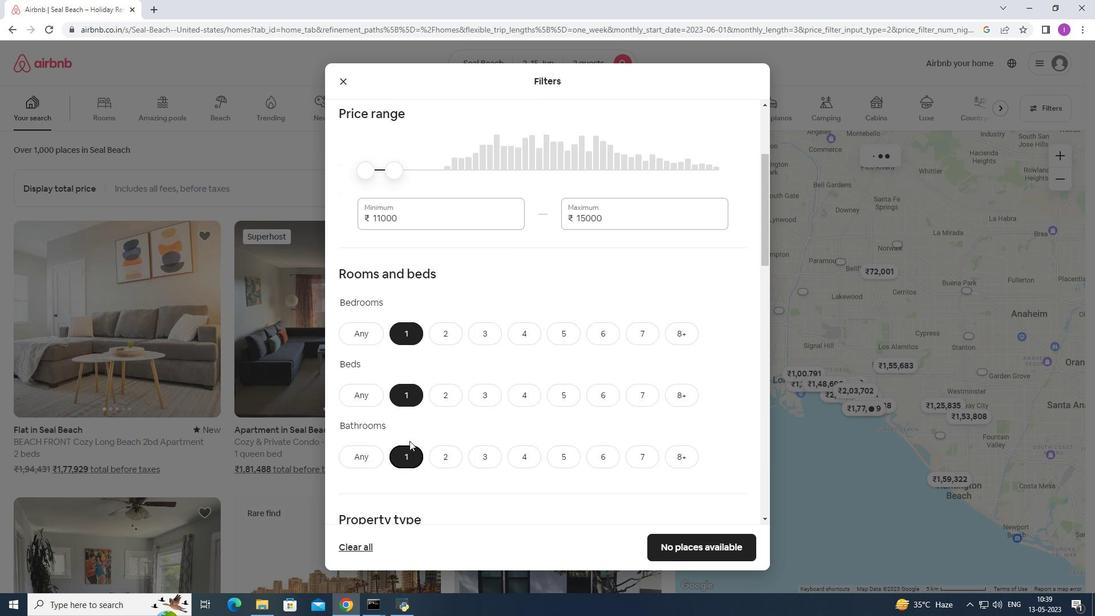 
Action: Mouse scrolled (409, 440) with delta (0, 0)
Screenshot: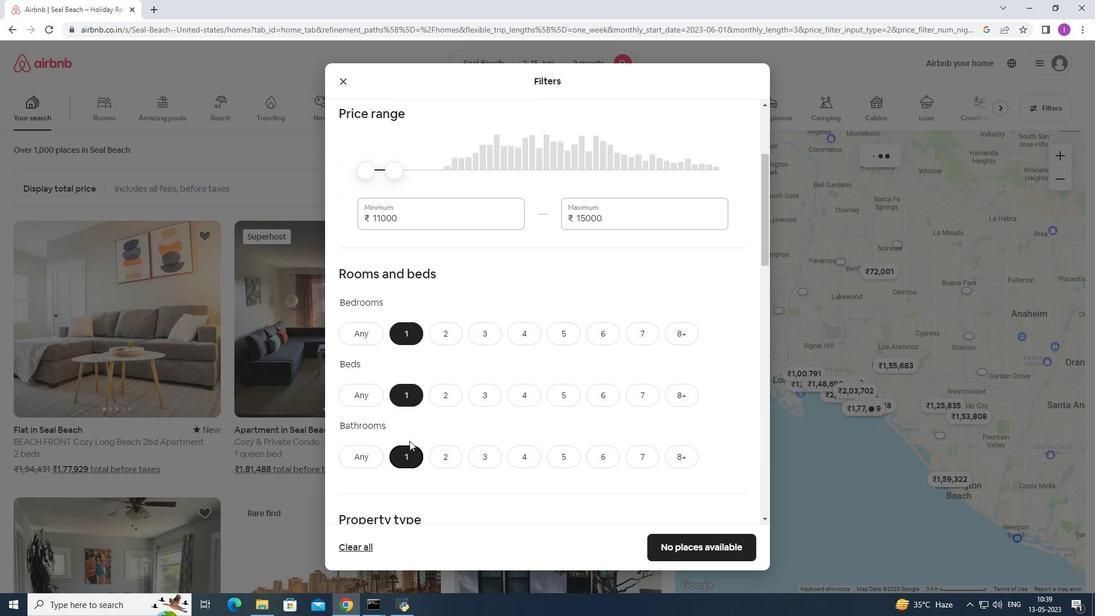 
Action: Mouse scrolled (409, 440) with delta (0, 0)
Screenshot: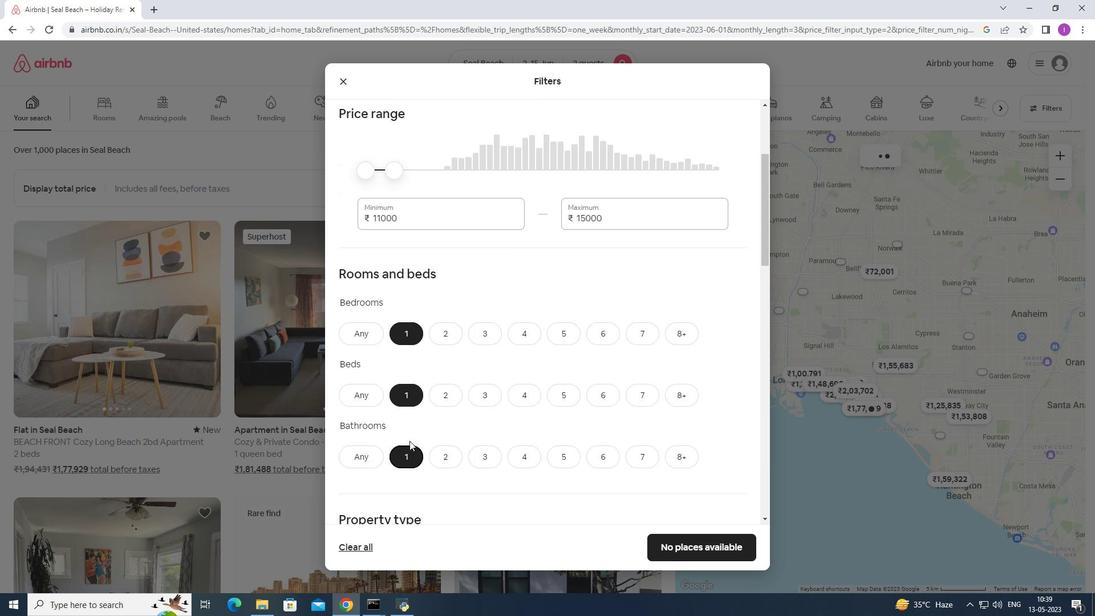 
Action: Mouse moved to (377, 345)
Screenshot: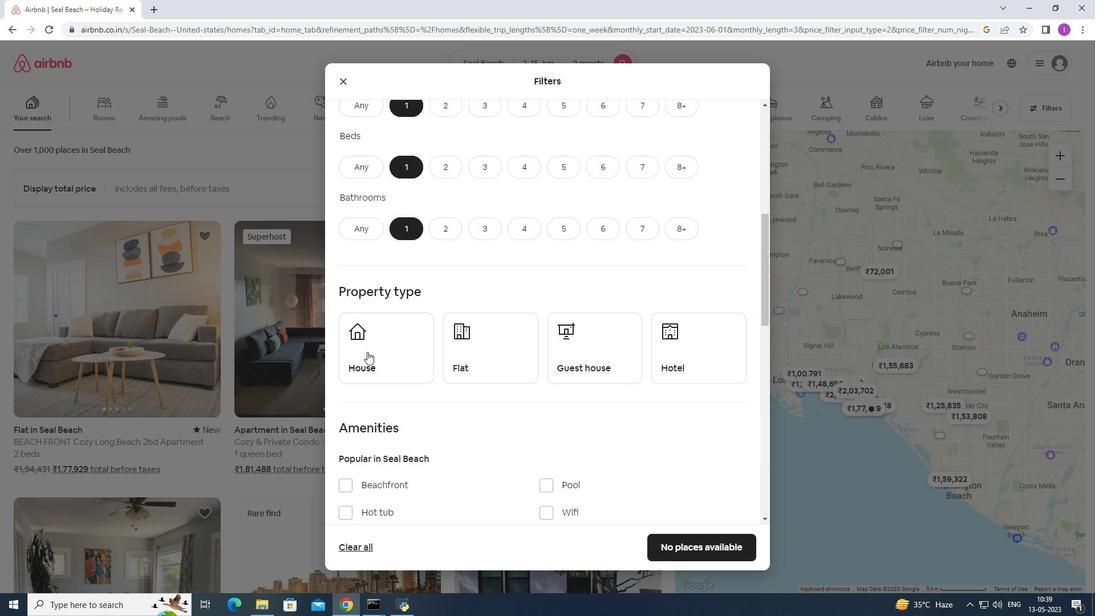 
Action: Mouse pressed left at (377, 345)
Screenshot: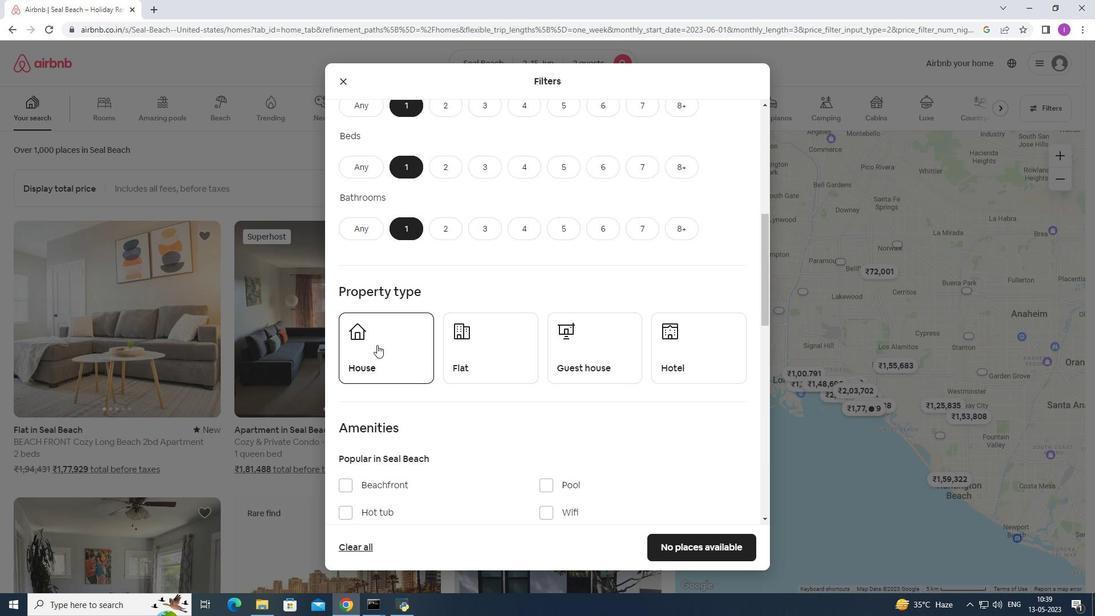 
Action: Mouse moved to (498, 344)
Screenshot: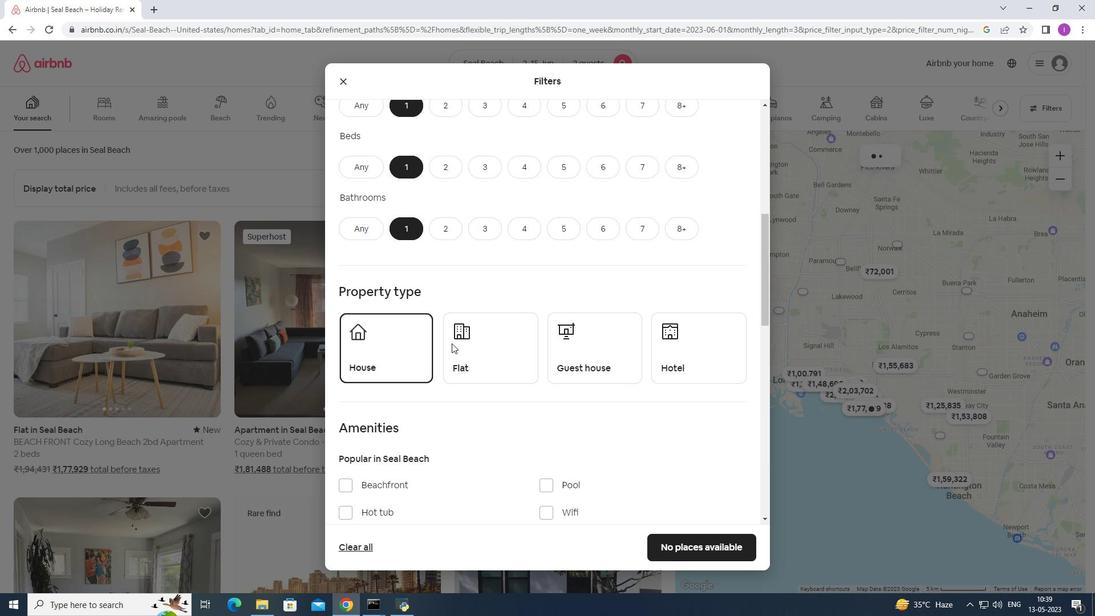 
Action: Mouse pressed left at (498, 344)
Screenshot: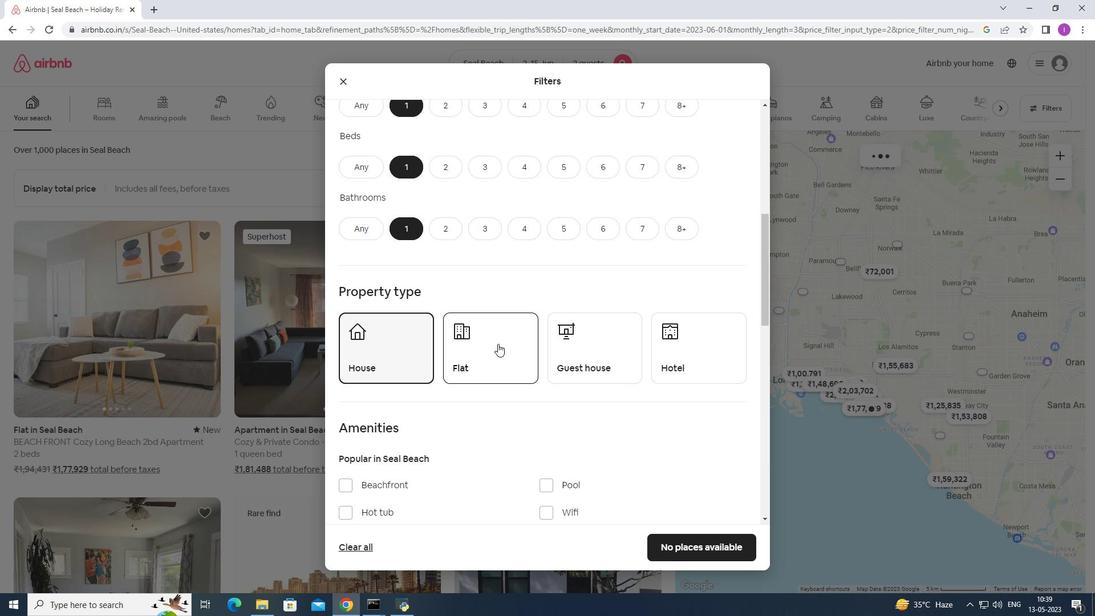 
Action: Mouse moved to (591, 347)
Screenshot: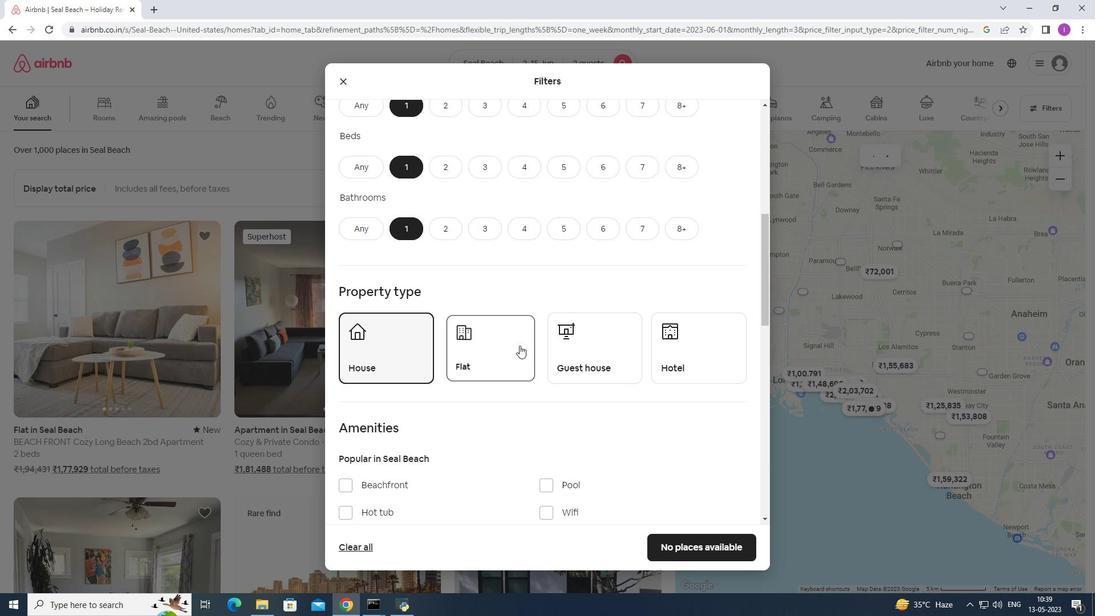 
Action: Mouse pressed left at (591, 347)
Screenshot: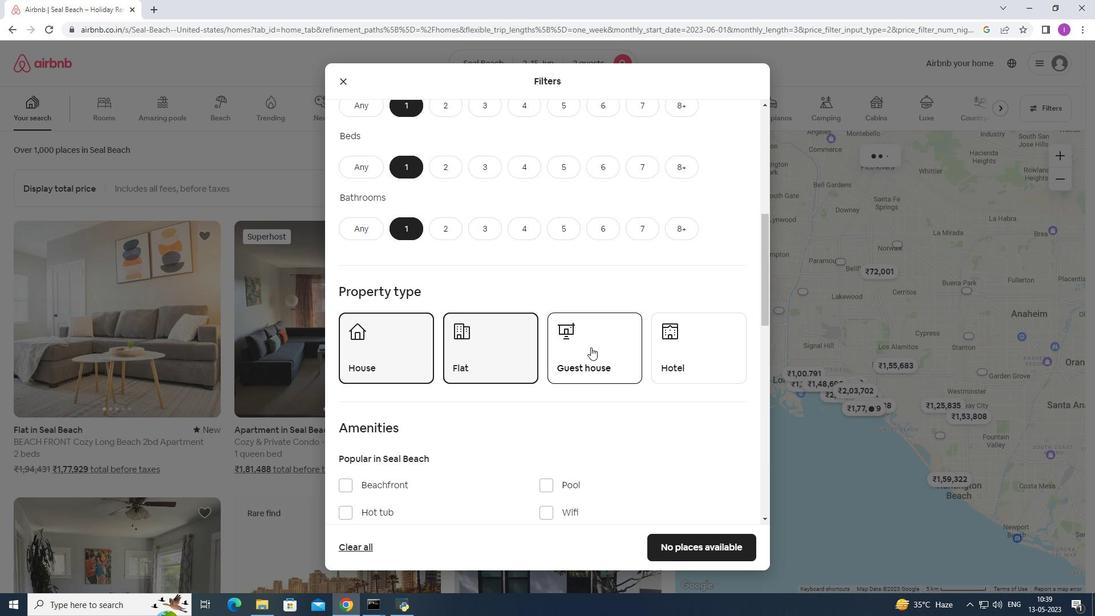 
Action: Mouse moved to (681, 357)
Screenshot: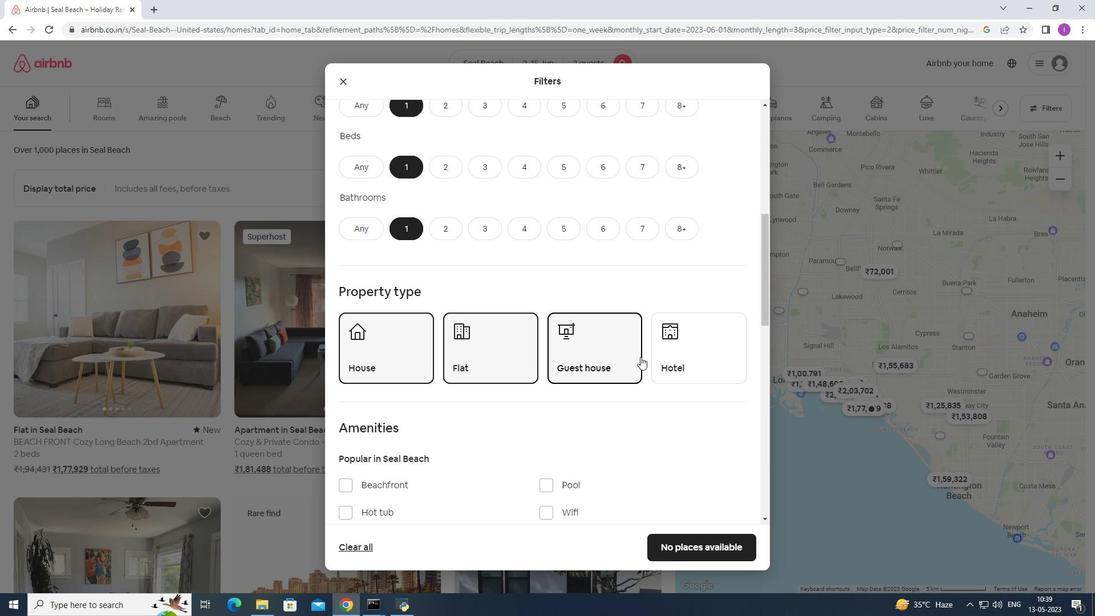 
Action: Mouse pressed left at (681, 357)
Screenshot: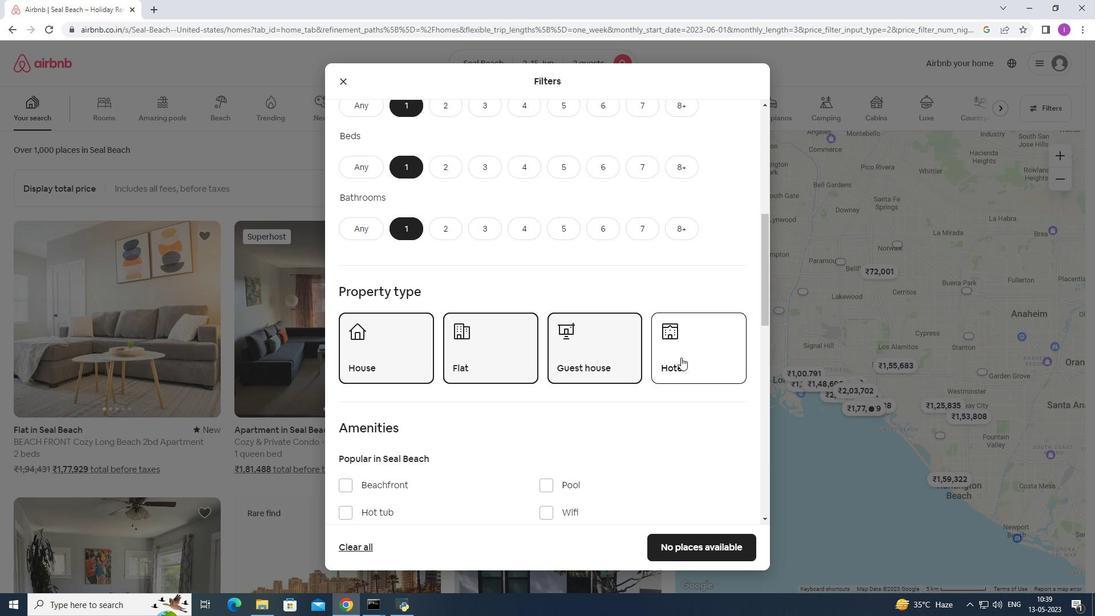 
Action: Mouse moved to (523, 422)
Screenshot: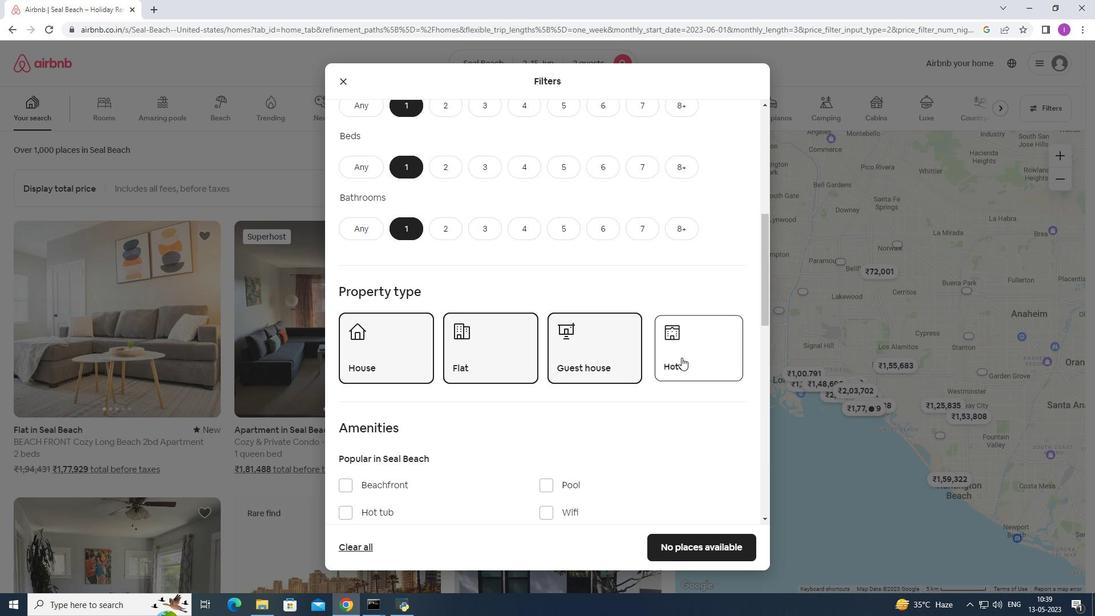 
Action: Mouse scrolled (523, 422) with delta (0, 0)
Screenshot: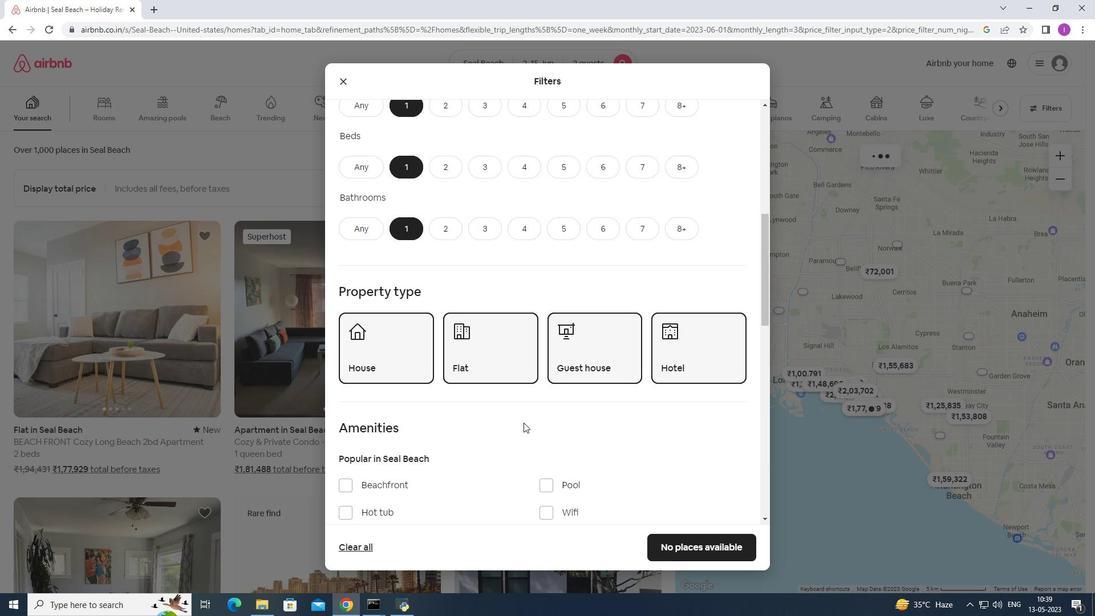 
Action: Mouse scrolled (523, 422) with delta (0, 0)
Screenshot: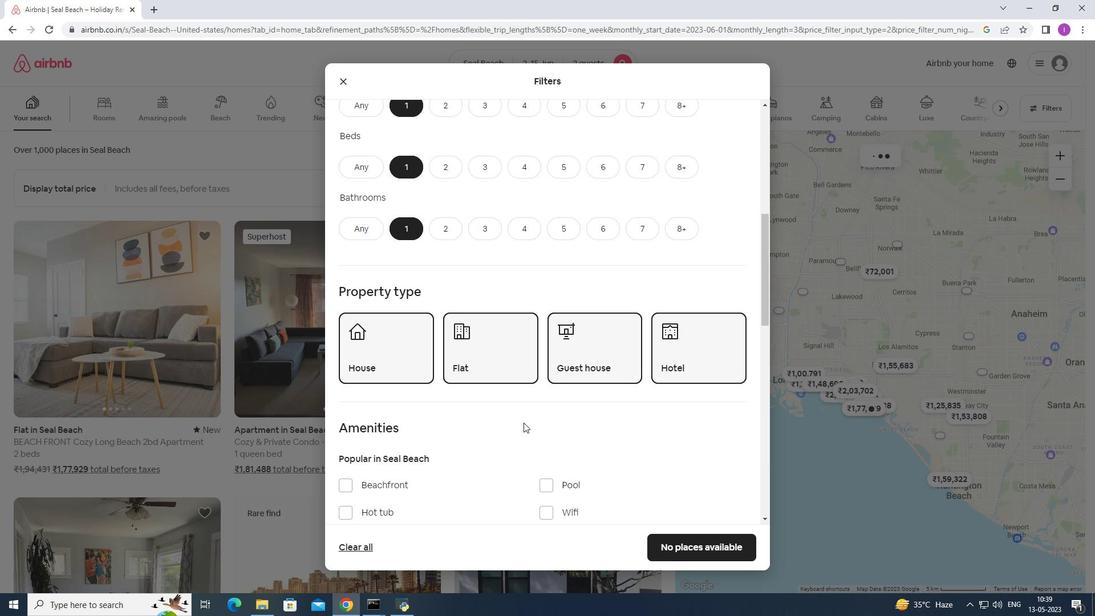 
Action: Mouse scrolled (523, 422) with delta (0, 0)
Screenshot: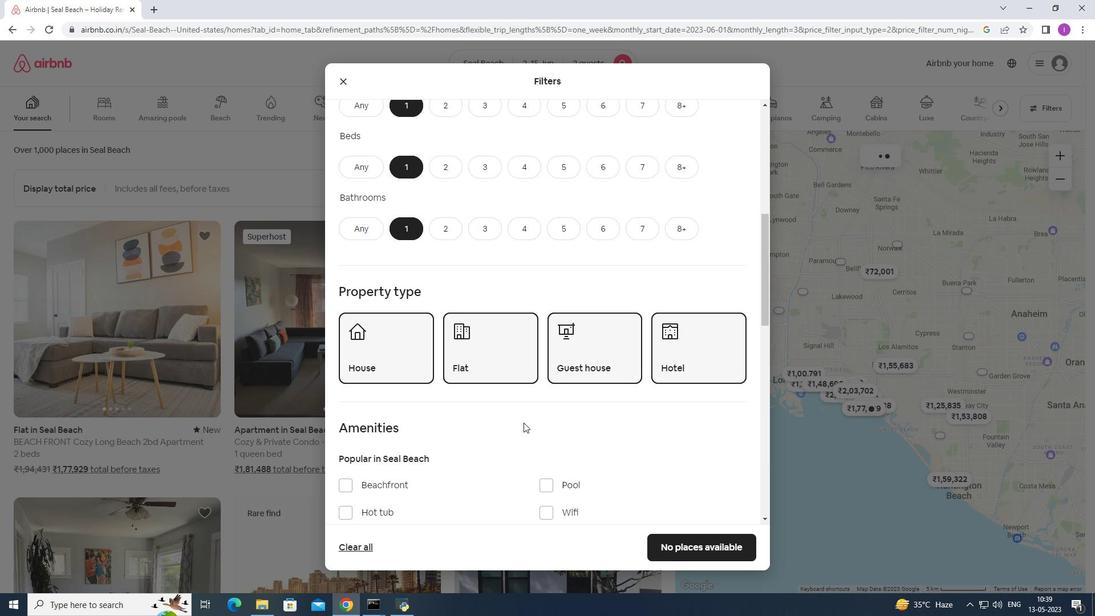 
Action: Mouse scrolled (523, 422) with delta (0, 0)
Screenshot: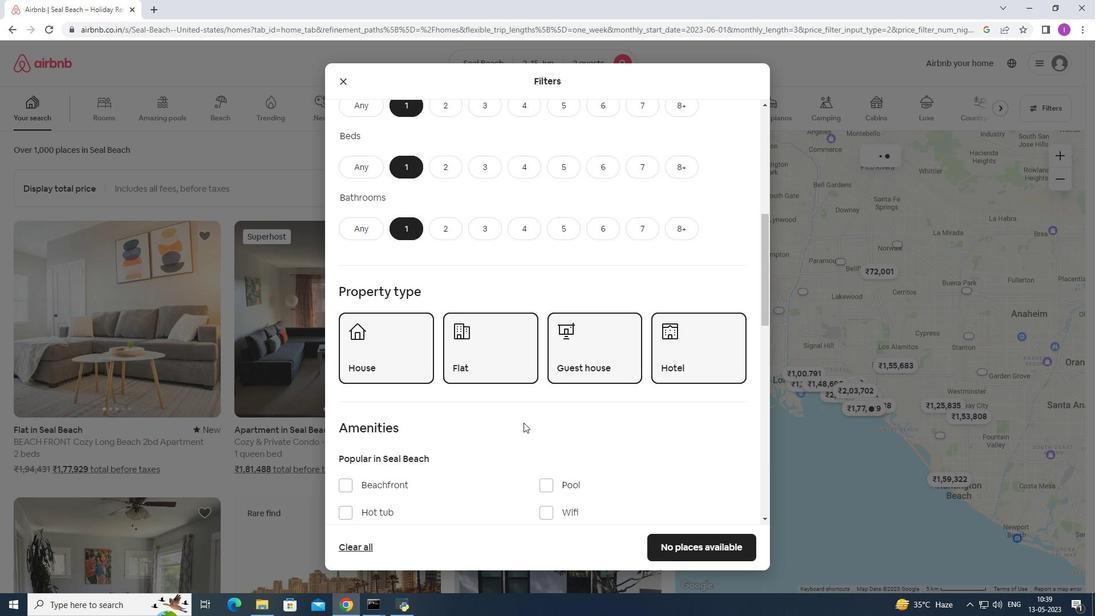 
Action: Mouse moved to (426, 376)
Screenshot: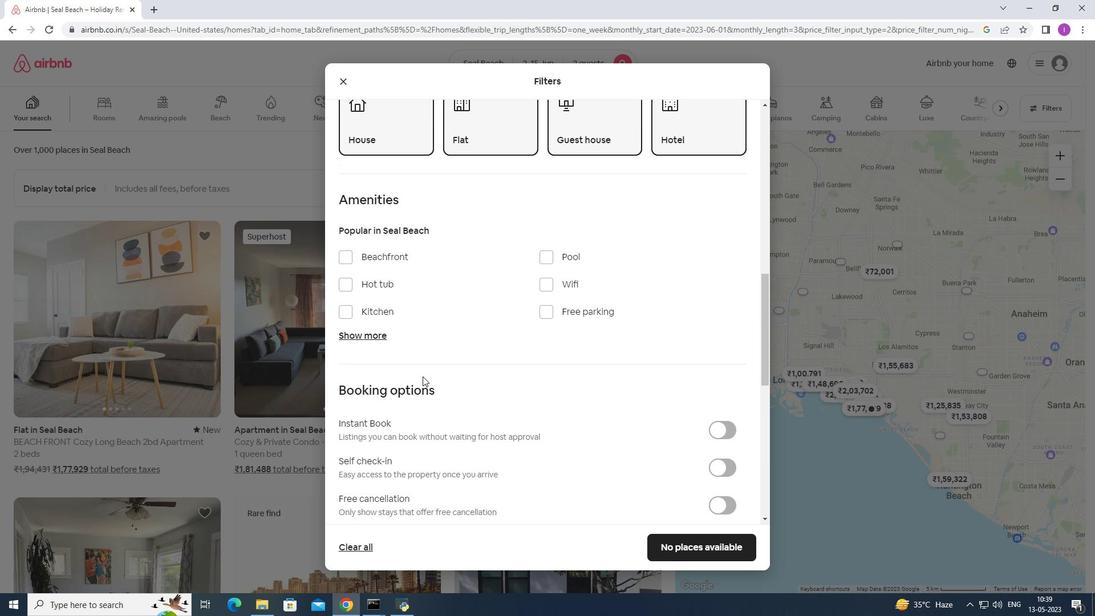 
Action: Mouse scrolled (426, 375) with delta (0, 0)
Screenshot: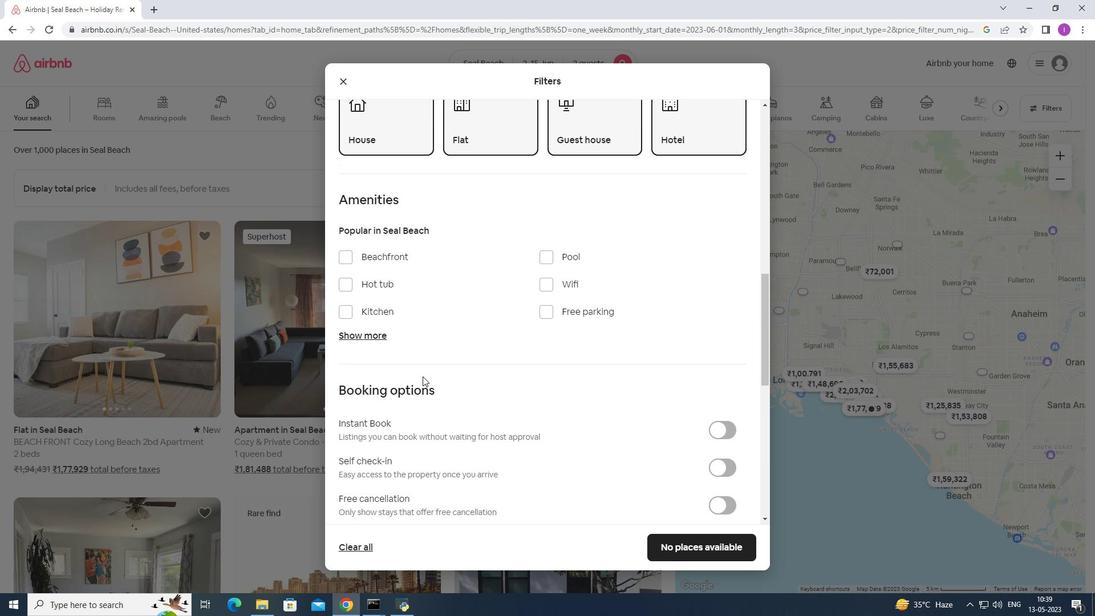 
Action: Mouse moved to (441, 375)
Screenshot: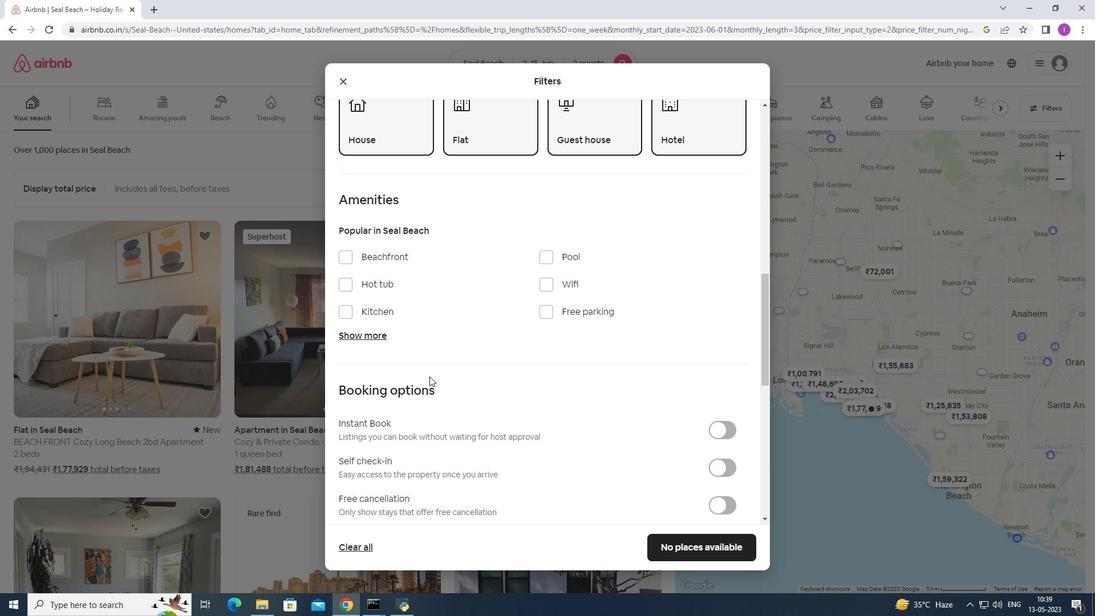
Action: Mouse scrolled (441, 374) with delta (0, 0)
Screenshot: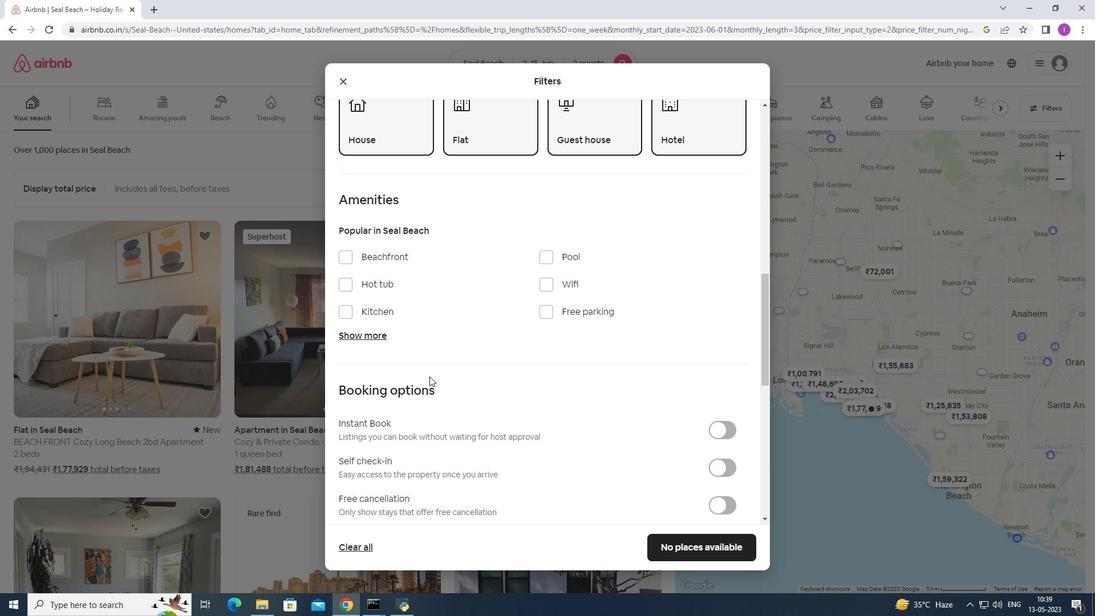 
Action: Mouse moved to (722, 355)
Screenshot: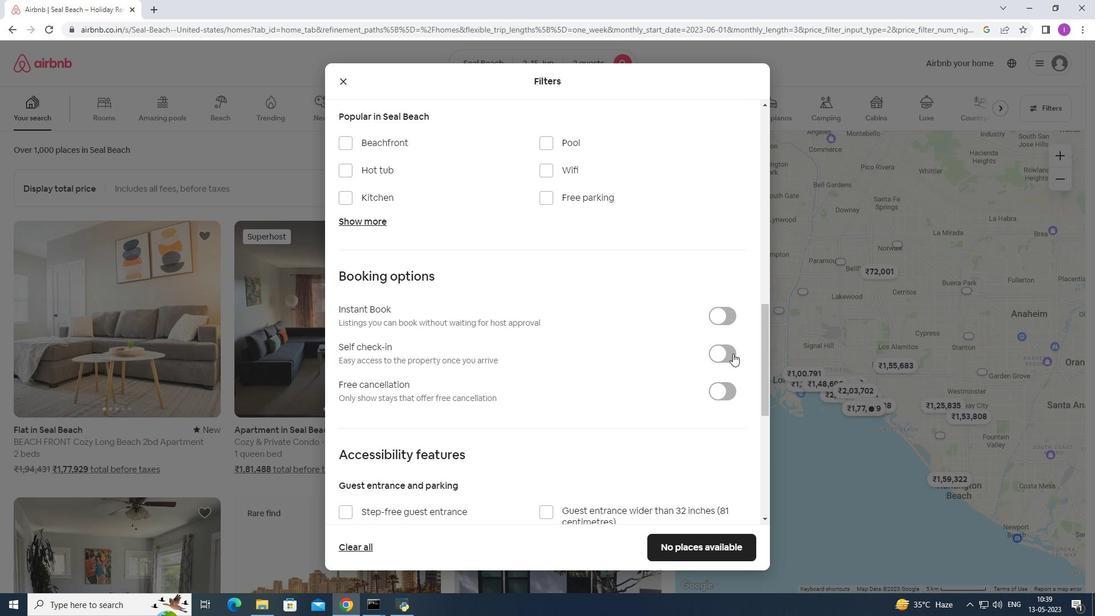
Action: Mouse pressed left at (722, 355)
Screenshot: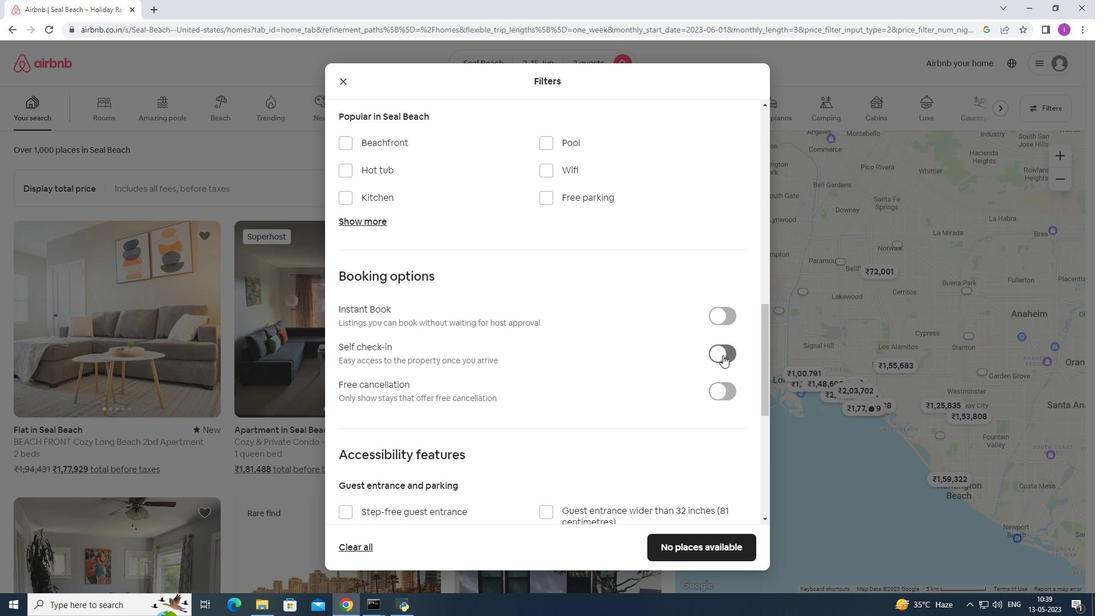 
Action: Mouse moved to (548, 467)
Screenshot: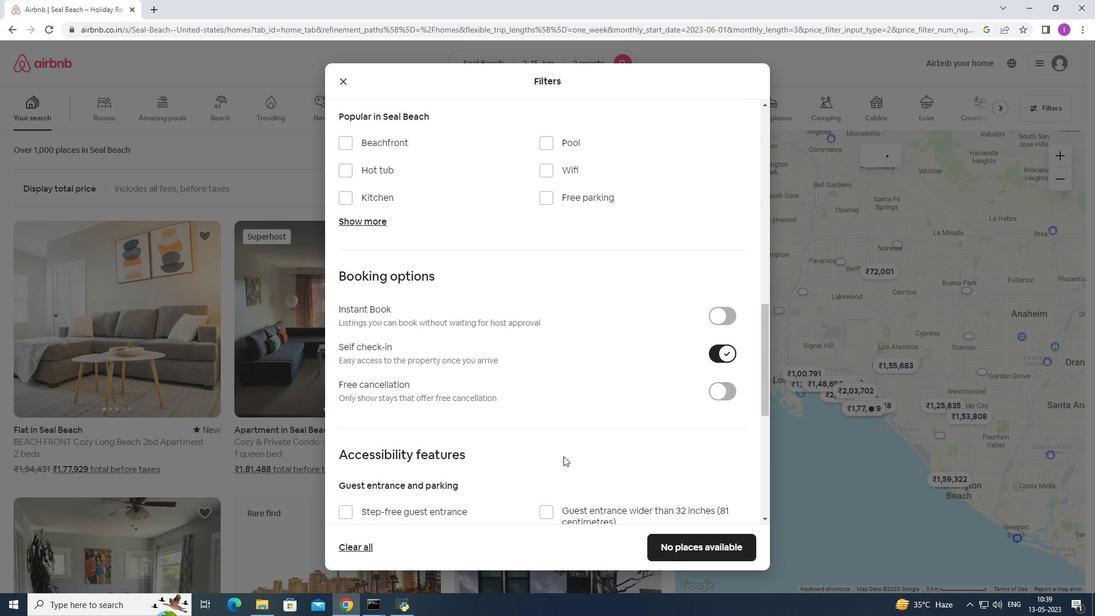 
Action: Mouse scrolled (548, 466) with delta (0, 0)
Screenshot: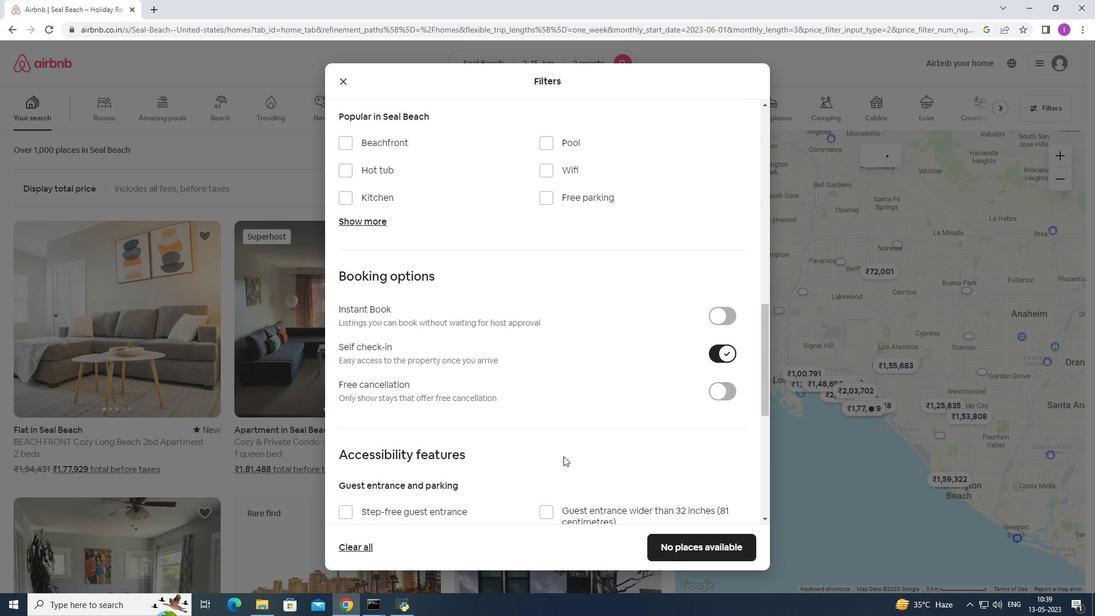 
Action: Mouse moved to (547, 469)
Screenshot: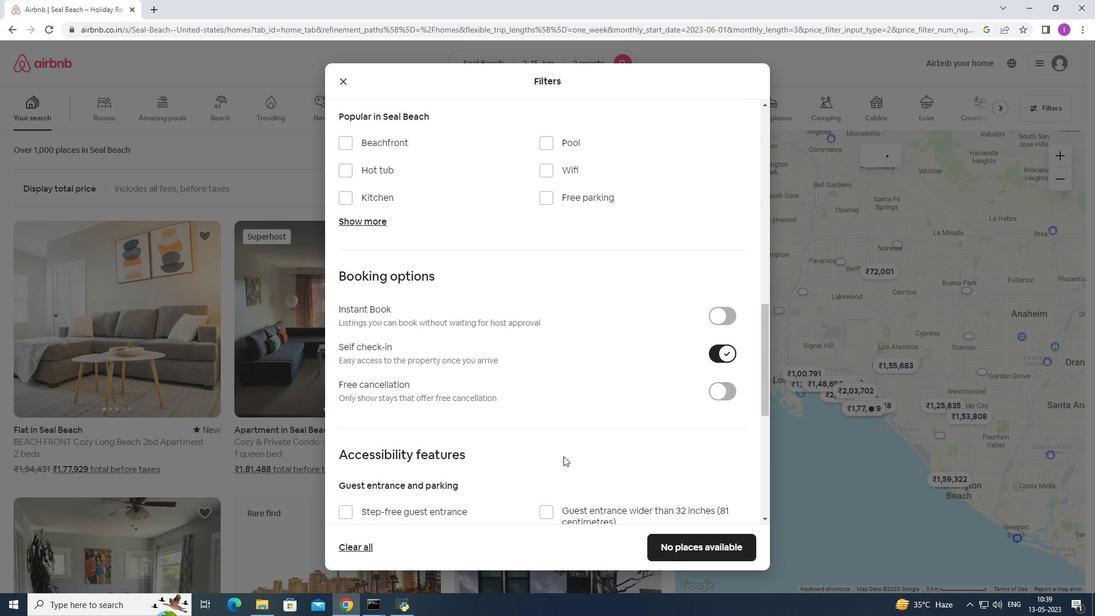 
Action: Mouse scrolled (547, 468) with delta (0, 0)
Screenshot: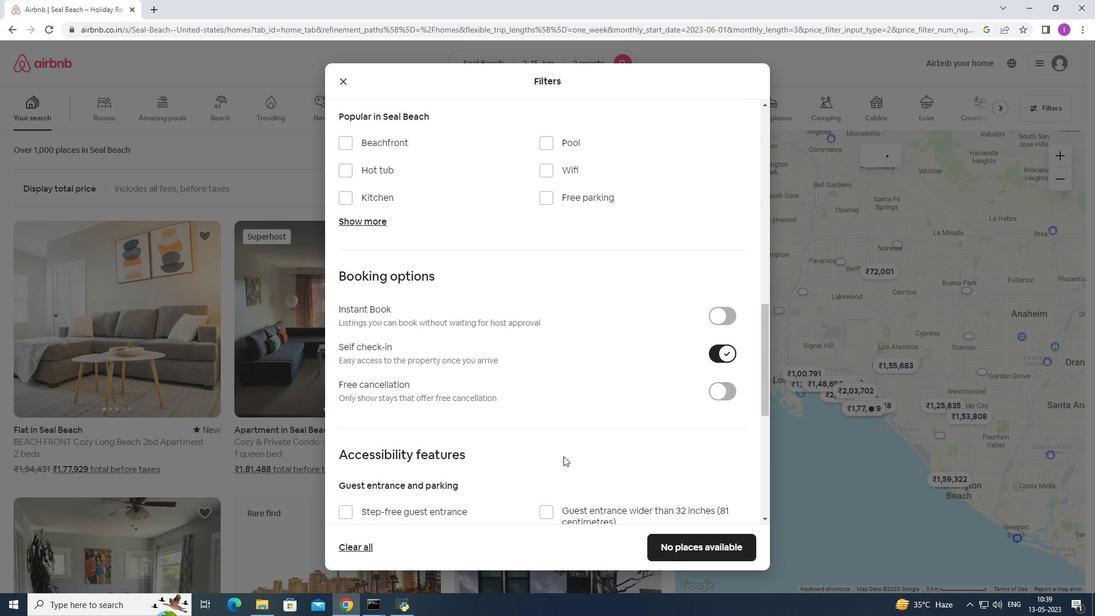 
Action: Mouse scrolled (547, 468) with delta (0, 0)
Screenshot: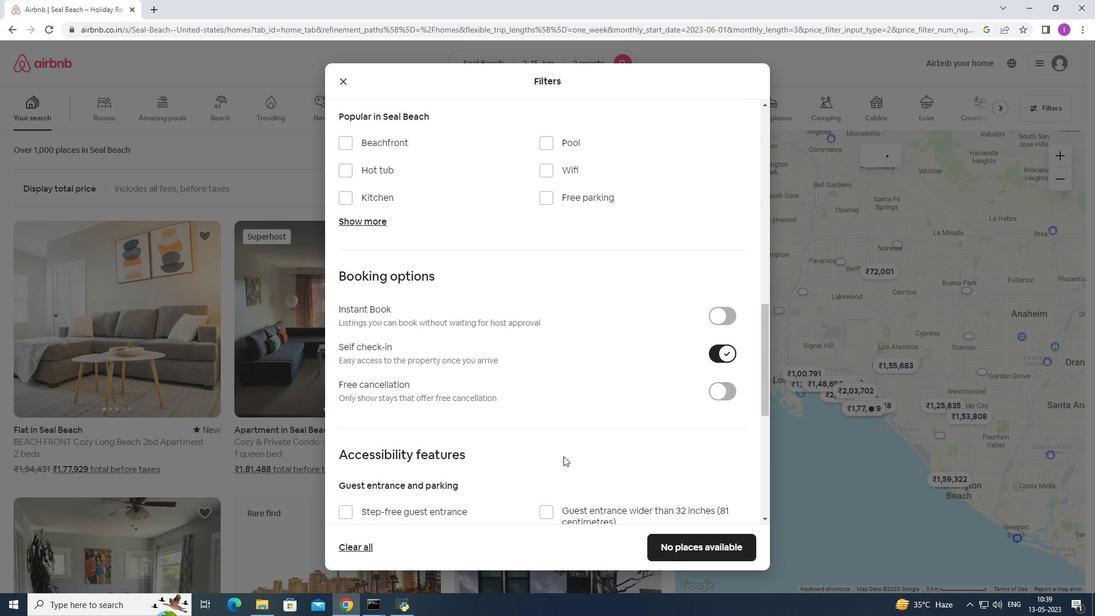 
Action: Mouse moved to (543, 463)
Screenshot: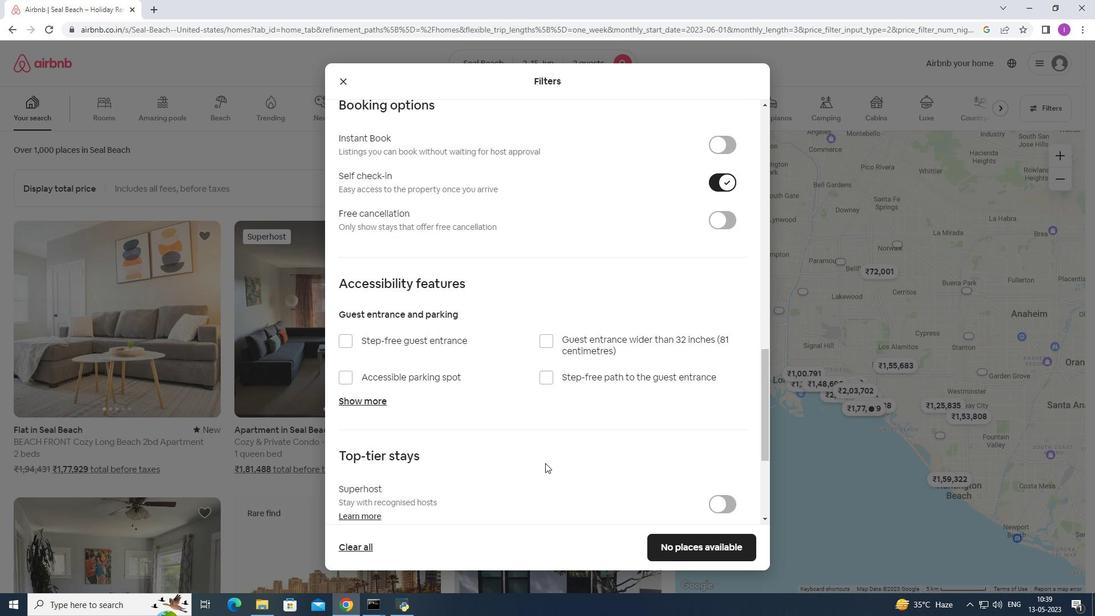 
Action: Mouse scrolled (543, 463) with delta (0, 0)
Screenshot: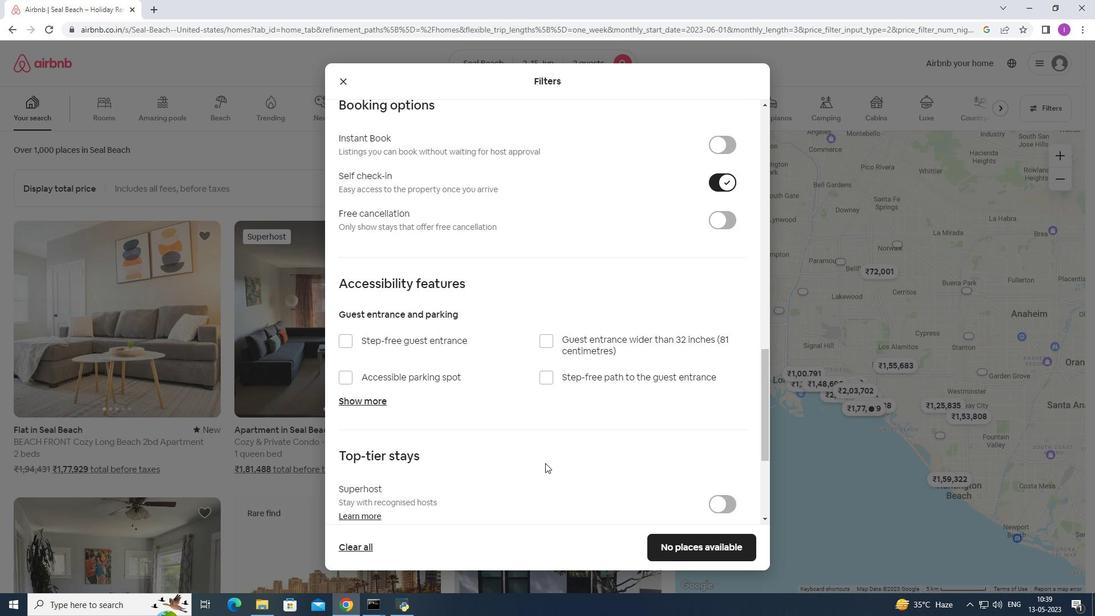 
Action: Mouse scrolled (543, 463) with delta (0, 0)
Screenshot: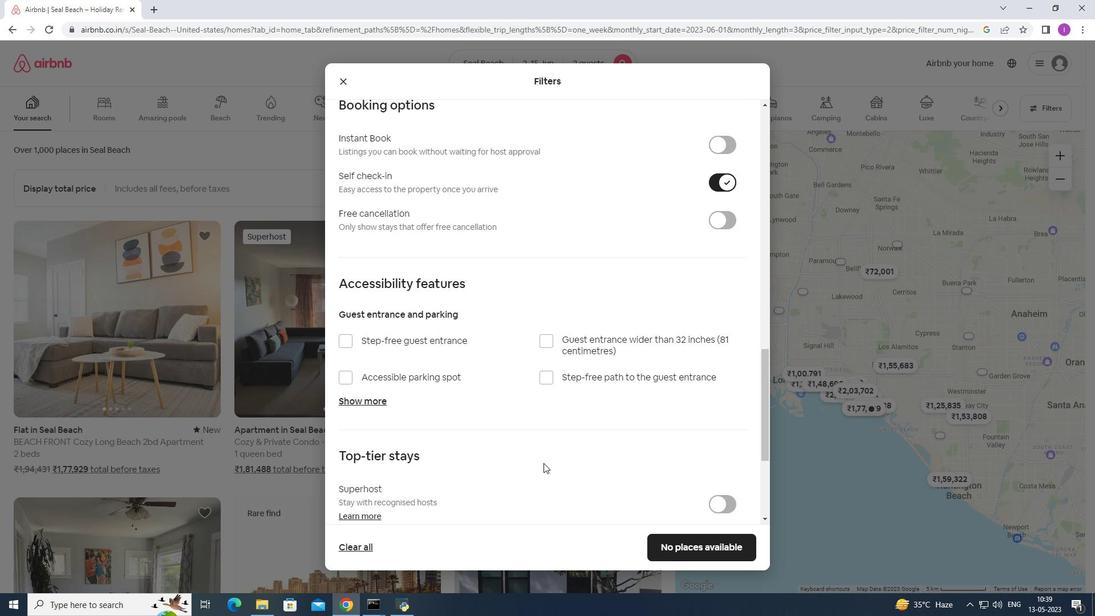 
Action: Mouse scrolled (543, 463) with delta (0, 0)
Screenshot: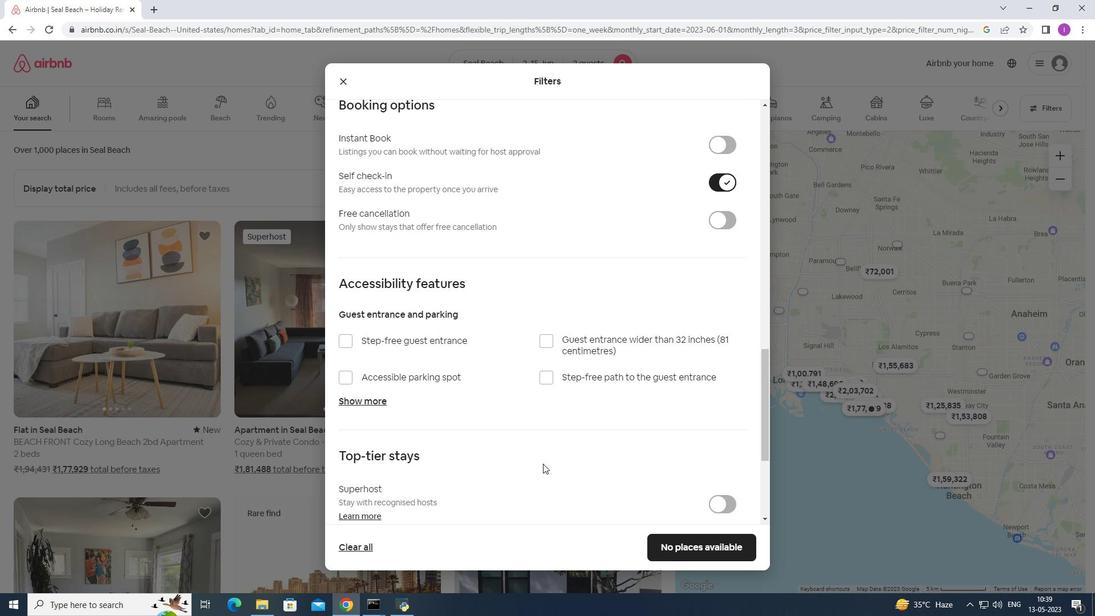 
Action: Mouse scrolled (543, 463) with delta (0, 0)
Screenshot: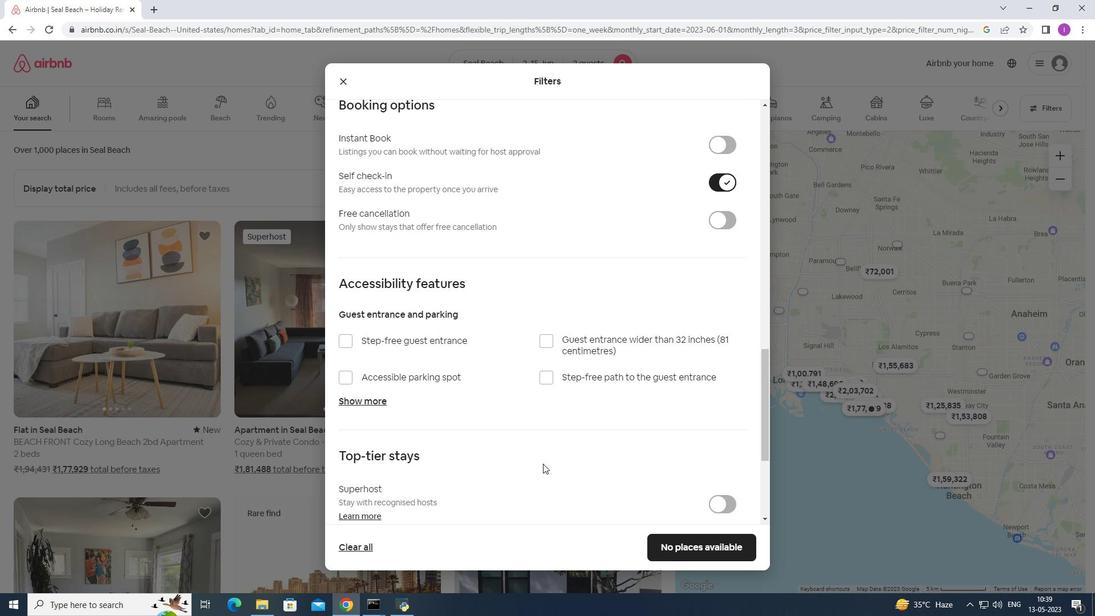 
Action: Mouse scrolled (543, 463) with delta (0, 0)
Screenshot: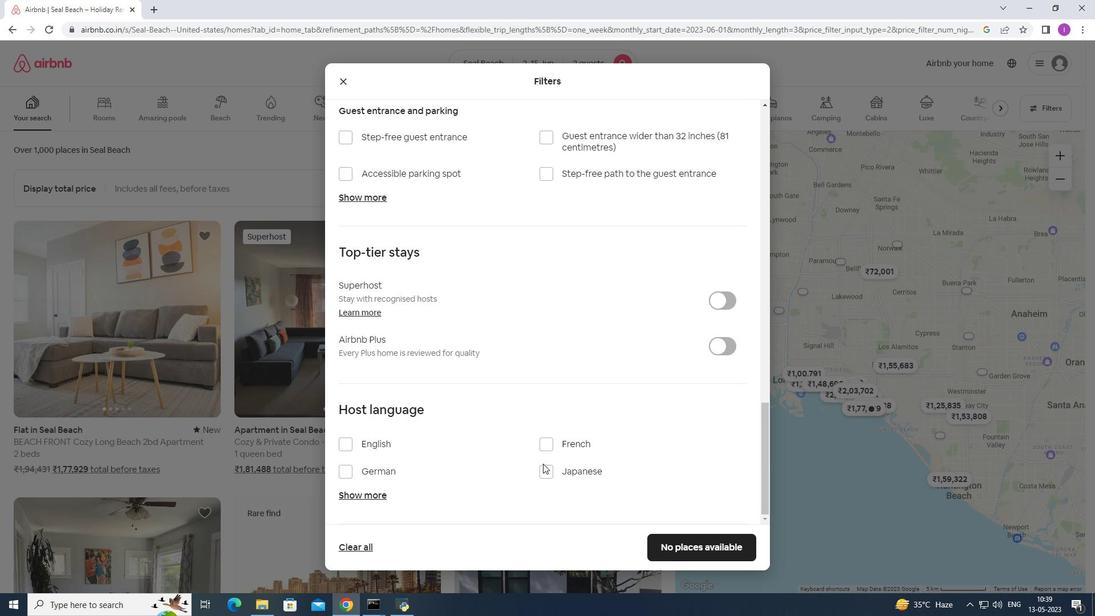 
Action: Mouse scrolled (543, 463) with delta (0, 0)
Screenshot: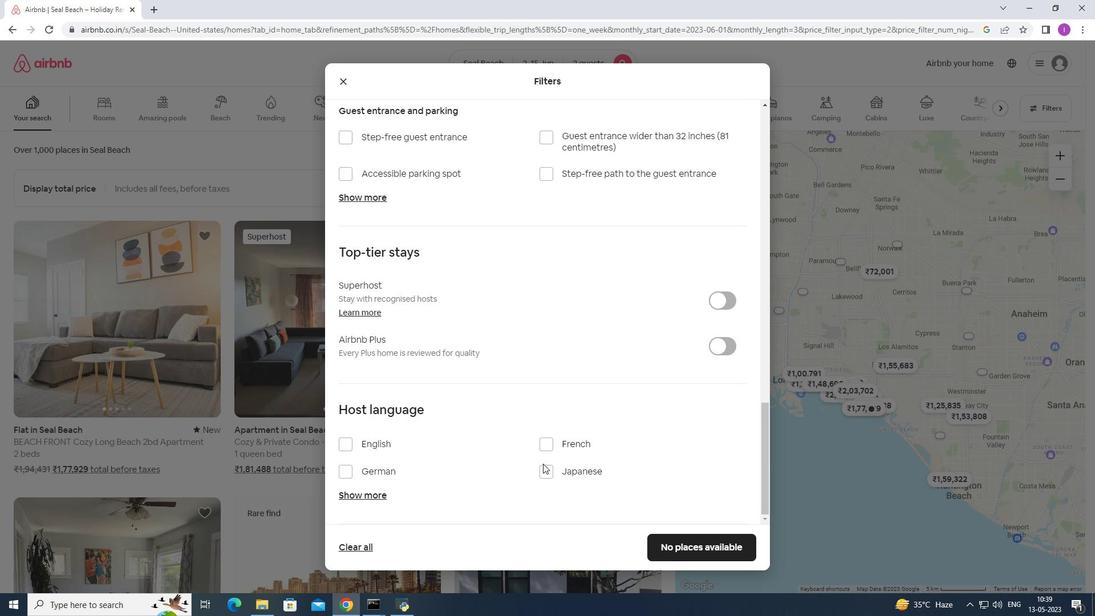 
Action: Mouse scrolled (543, 463) with delta (0, 0)
Screenshot: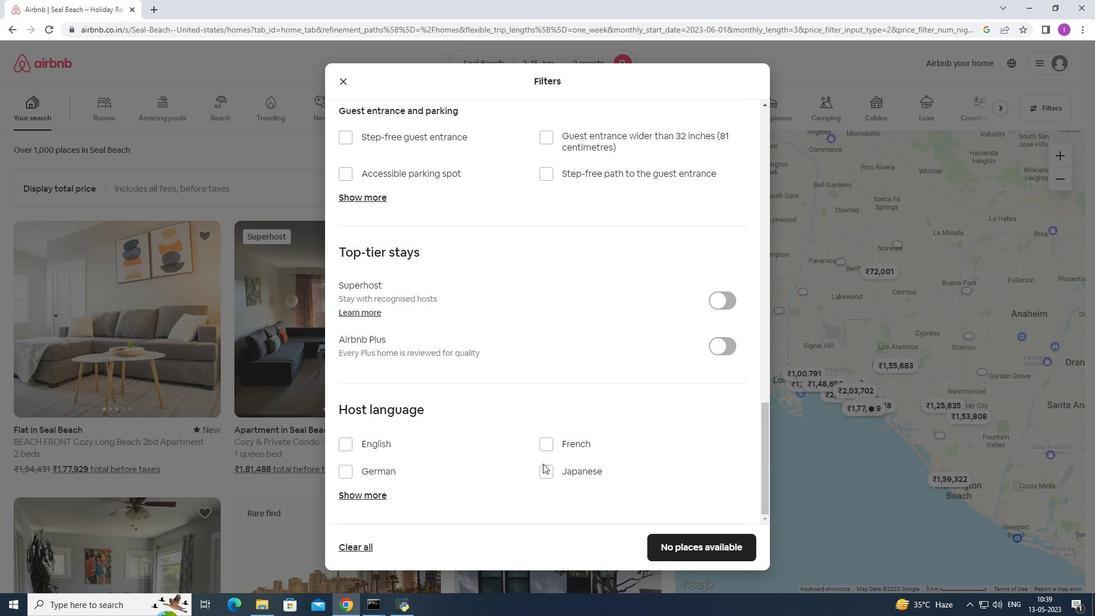 
Action: Mouse scrolled (543, 463) with delta (0, 0)
Screenshot: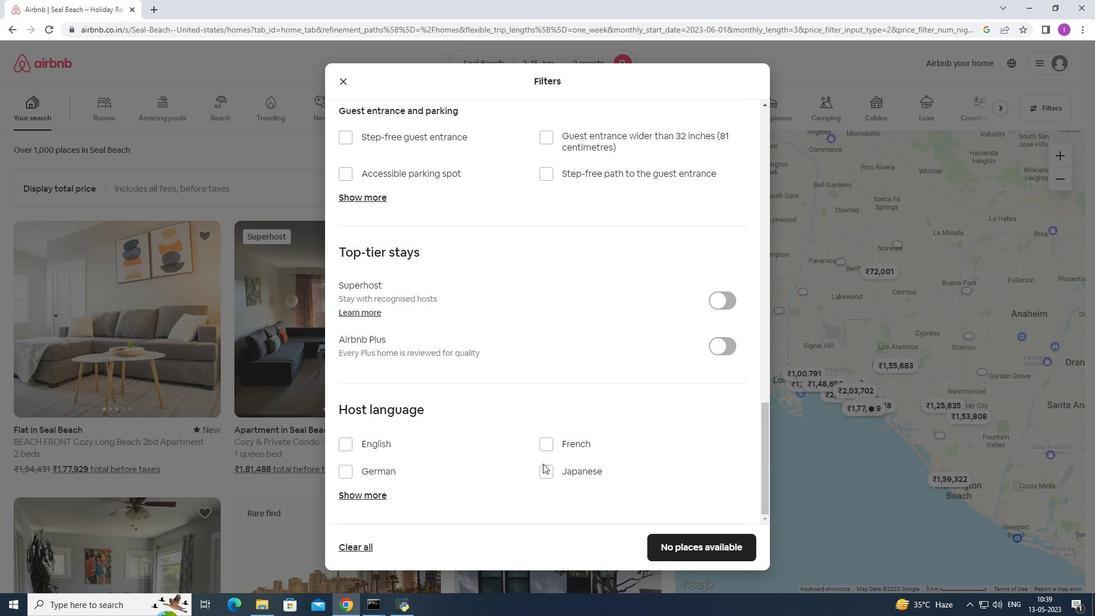 
Action: Mouse moved to (543, 464)
Screenshot: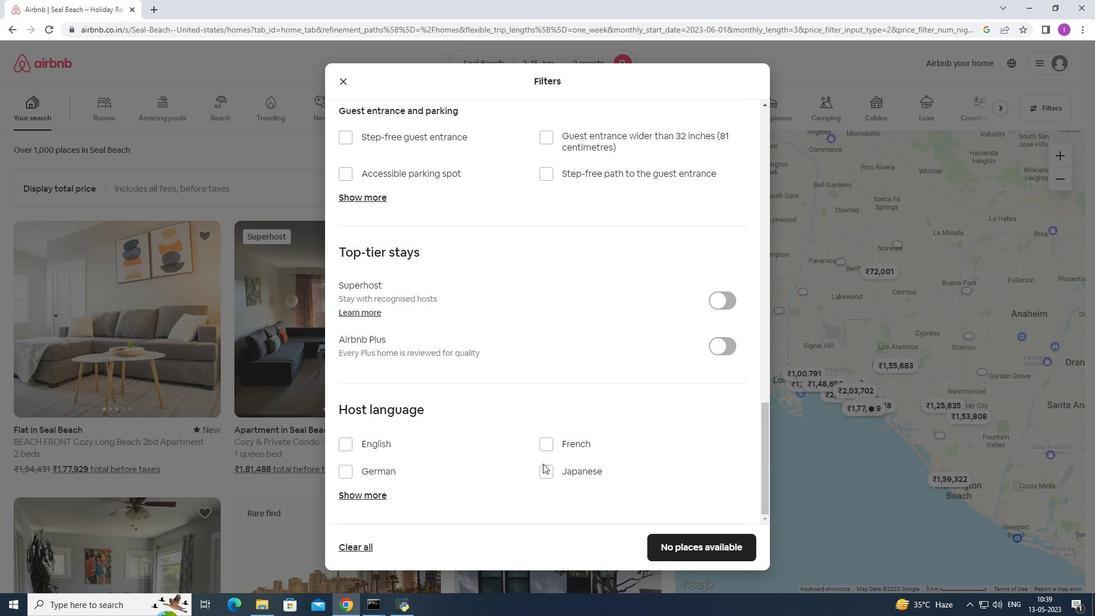 
Action: Mouse scrolled (543, 463) with delta (0, 0)
Screenshot: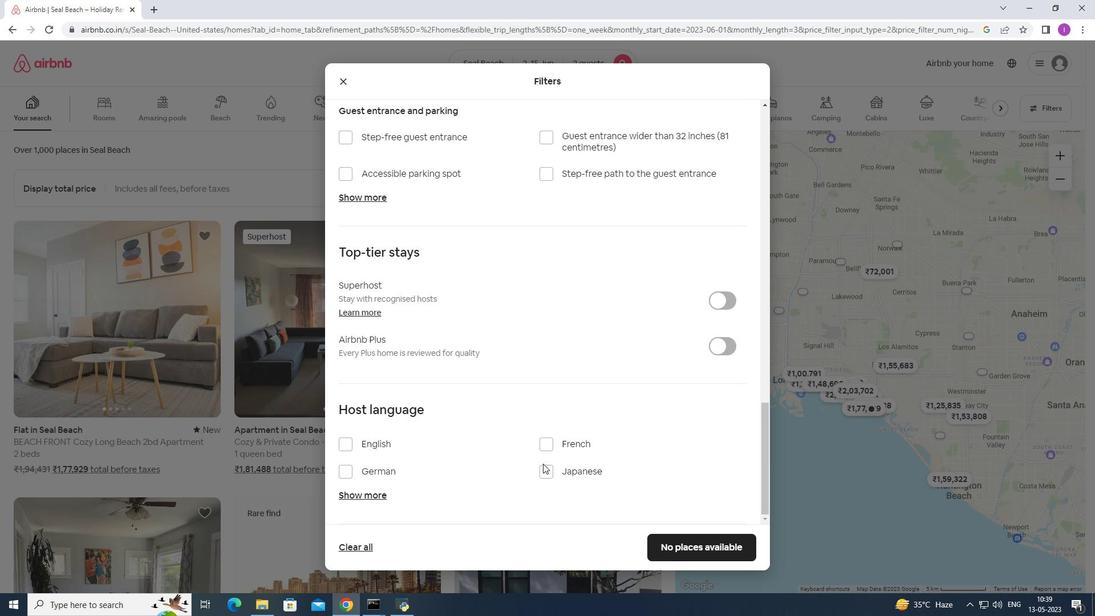 
Action: Mouse moved to (343, 442)
Screenshot: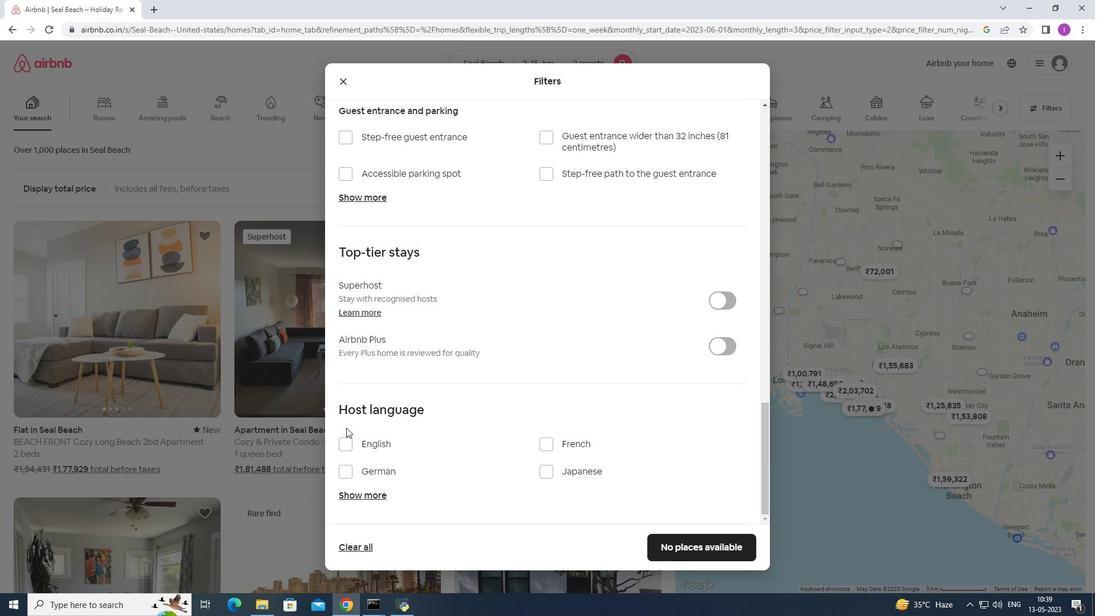 
Action: Mouse pressed left at (343, 442)
Screenshot: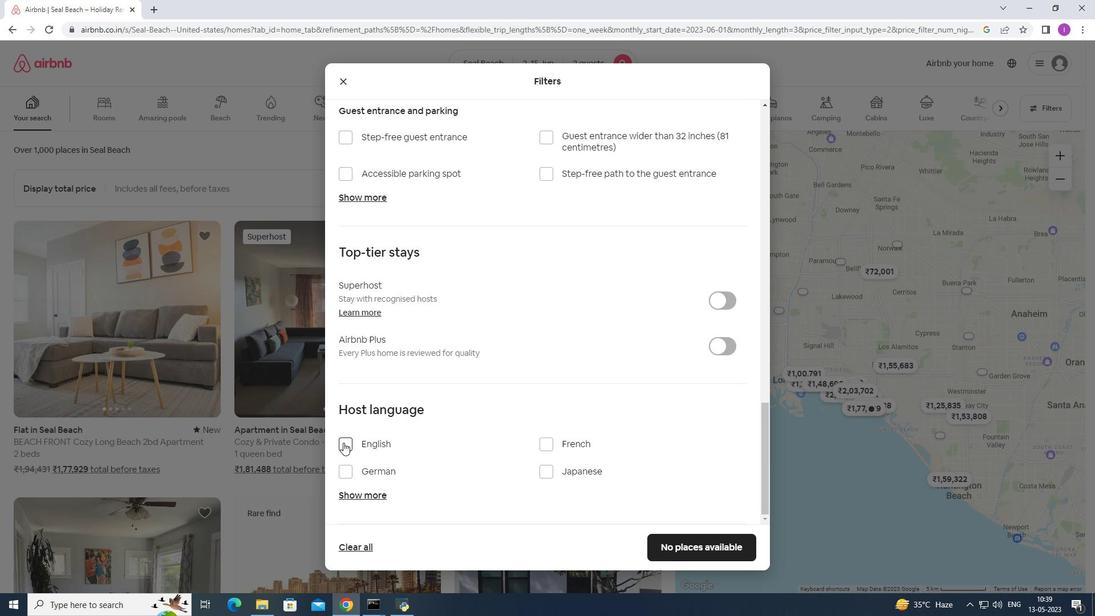 
Action: Mouse moved to (527, 485)
Screenshot: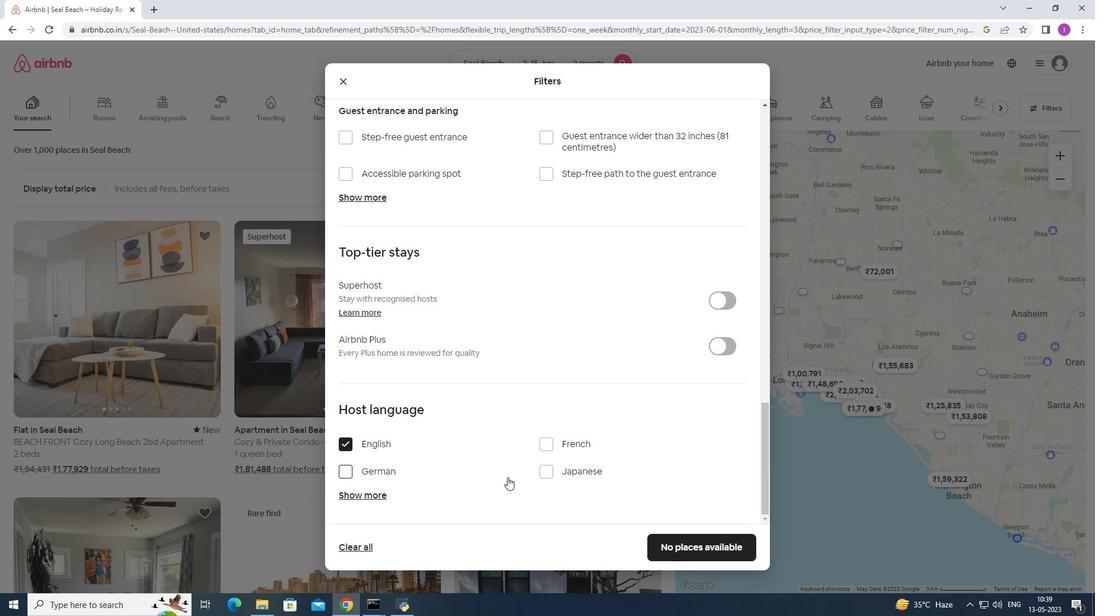 
Action: Mouse scrolled (527, 484) with delta (0, 0)
Screenshot: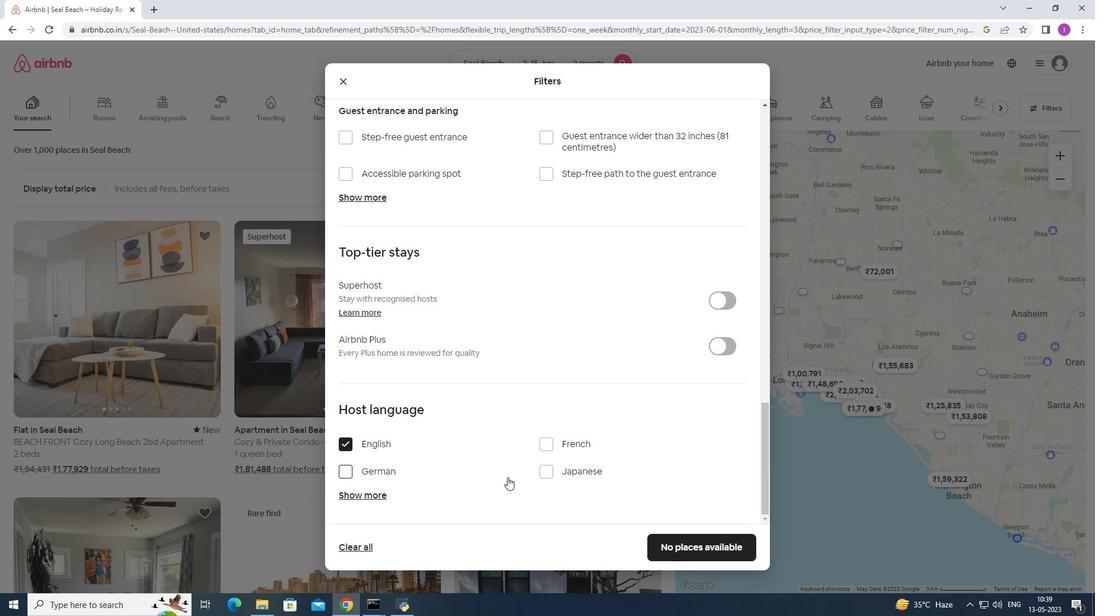 
Action: Mouse moved to (527, 485)
Screenshot: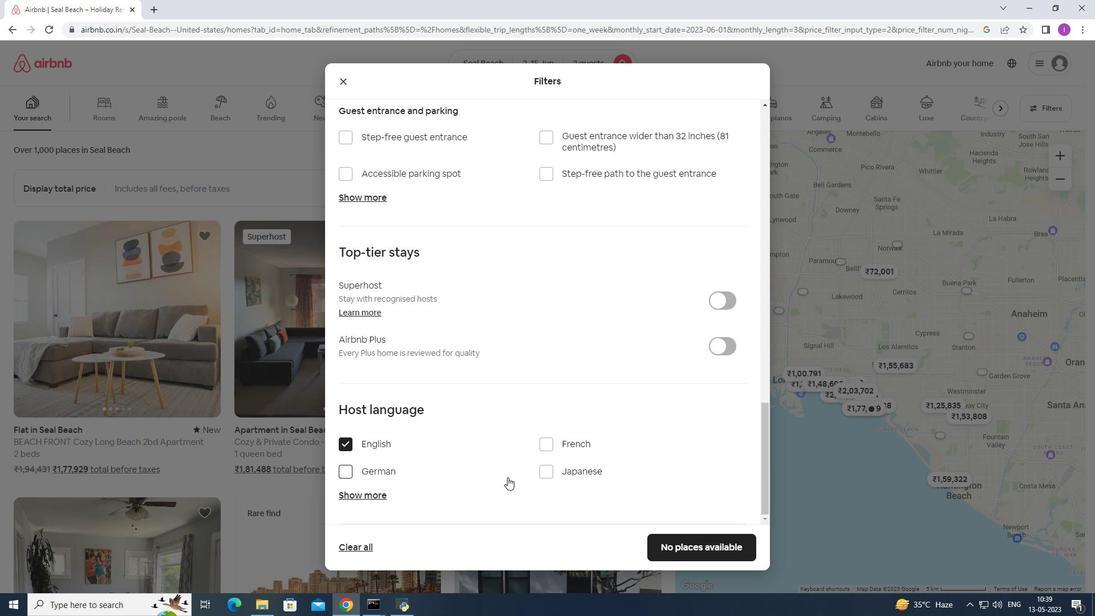 
Action: Mouse scrolled (527, 484) with delta (0, 0)
Screenshot: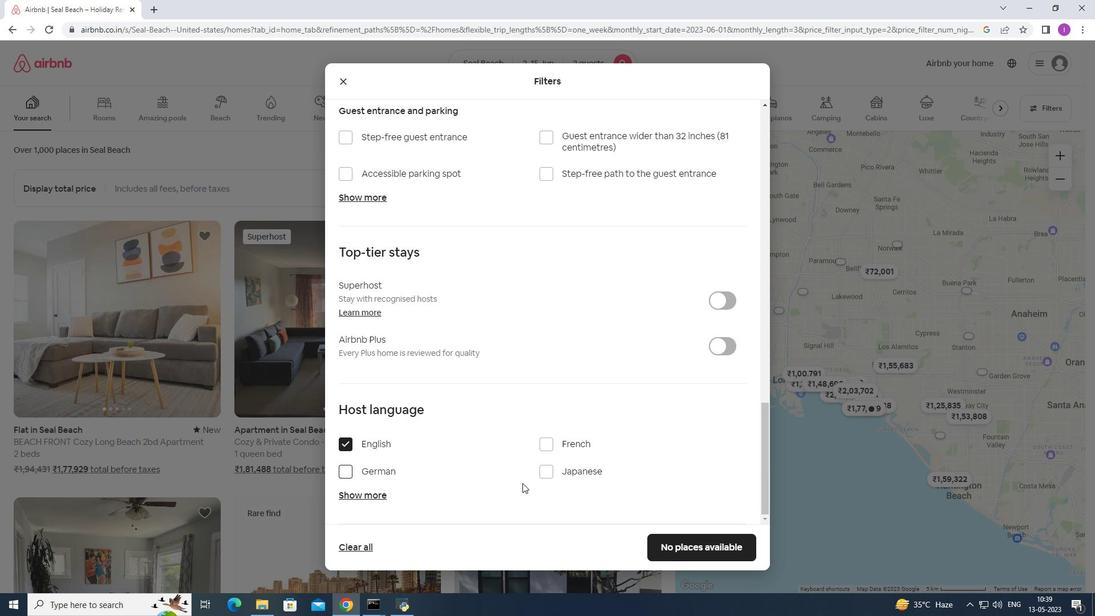
Action: Mouse scrolled (527, 484) with delta (0, 0)
Screenshot: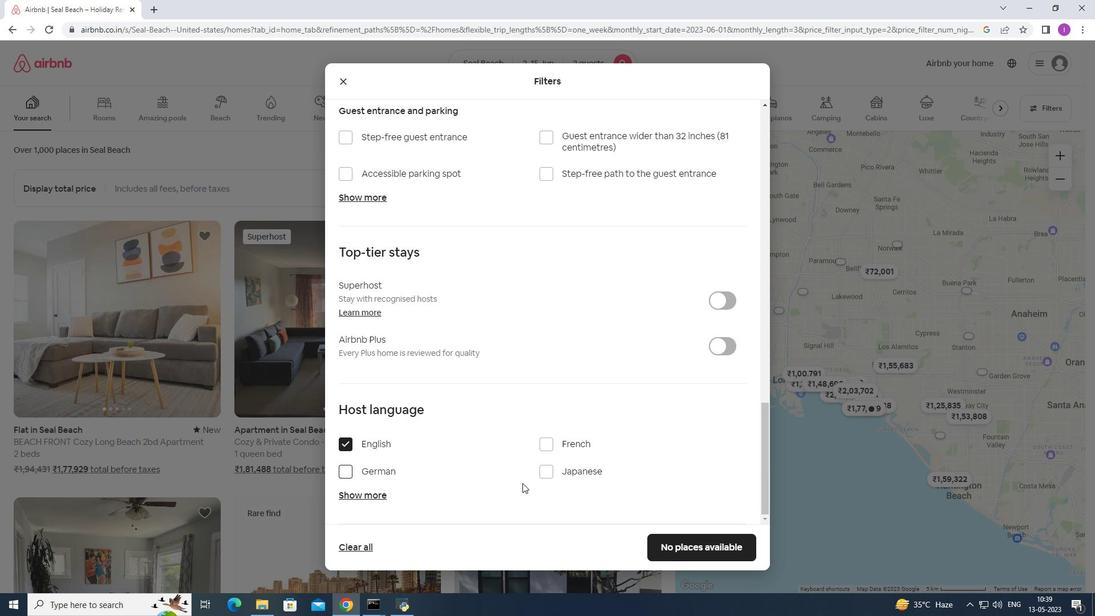 
Action: Mouse scrolled (527, 484) with delta (0, 0)
Screenshot: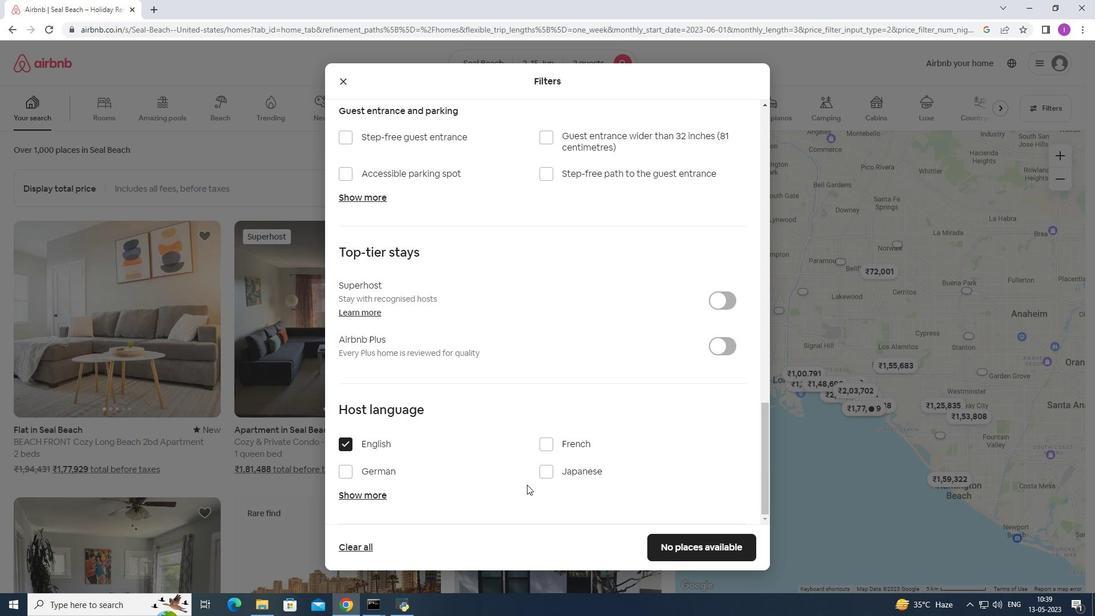 
Action: Mouse scrolled (527, 484) with delta (0, 0)
Screenshot: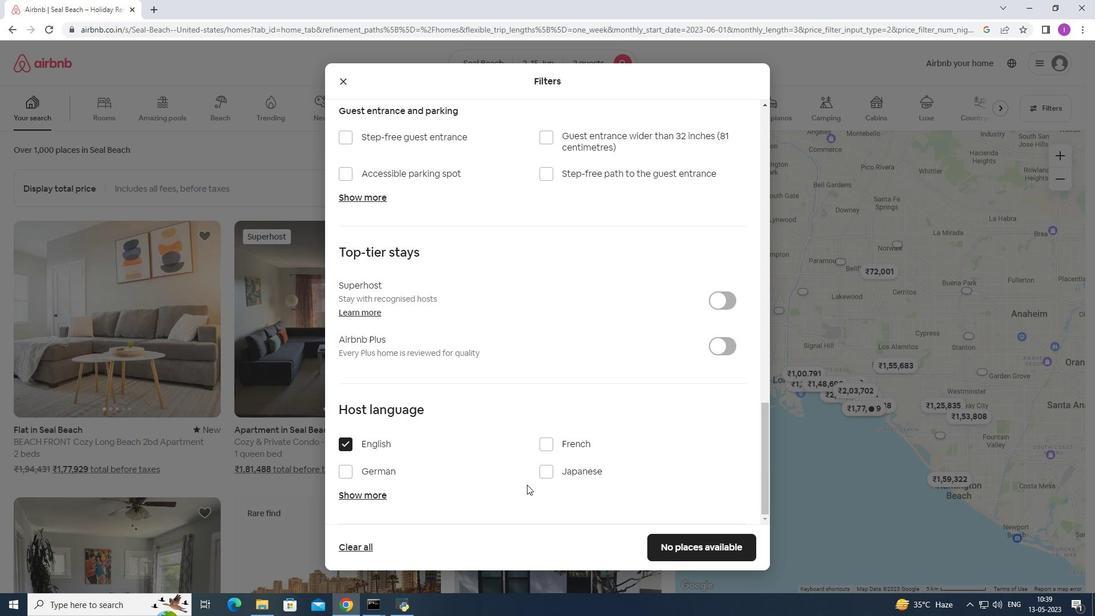 
Action: Mouse moved to (627, 483)
Screenshot: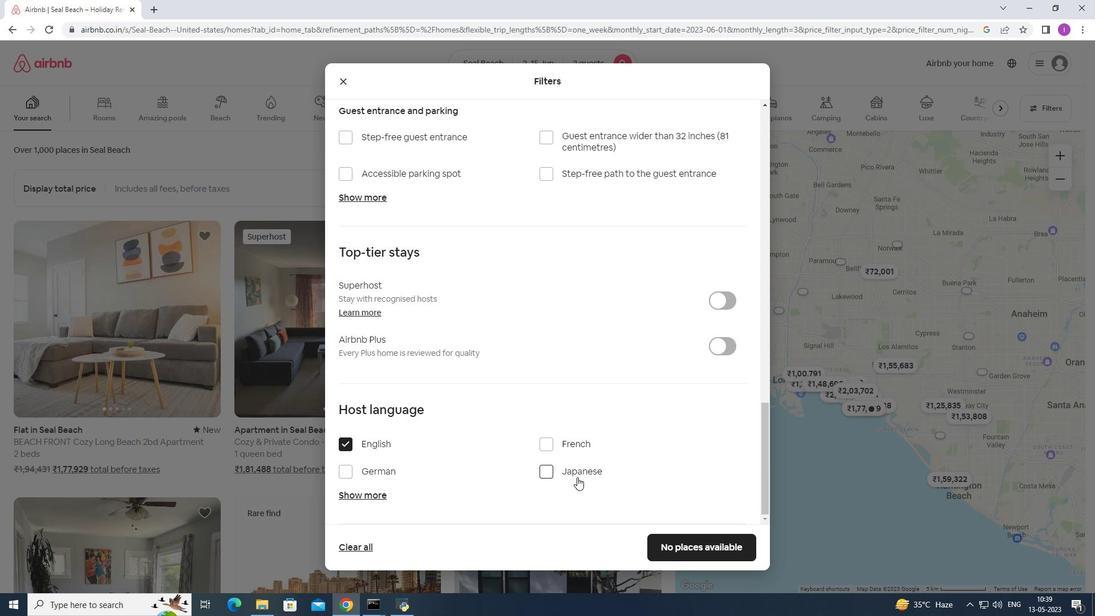
Action: Mouse scrolled (627, 483) with delta (0, 0)
Screenshot: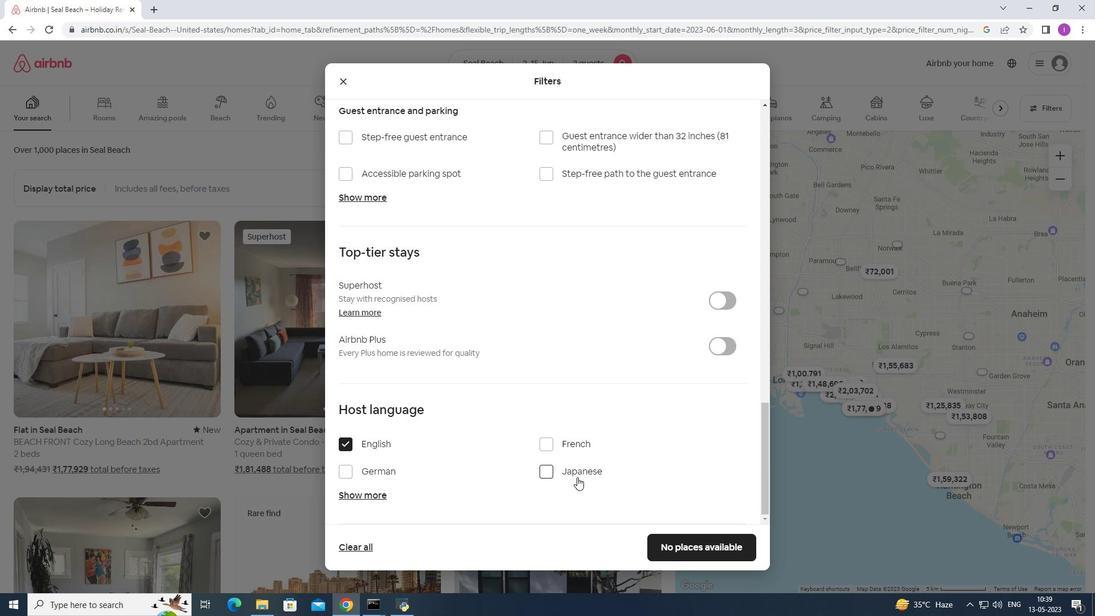 
Action: Mouse moved to (677, 540)
Screenshot: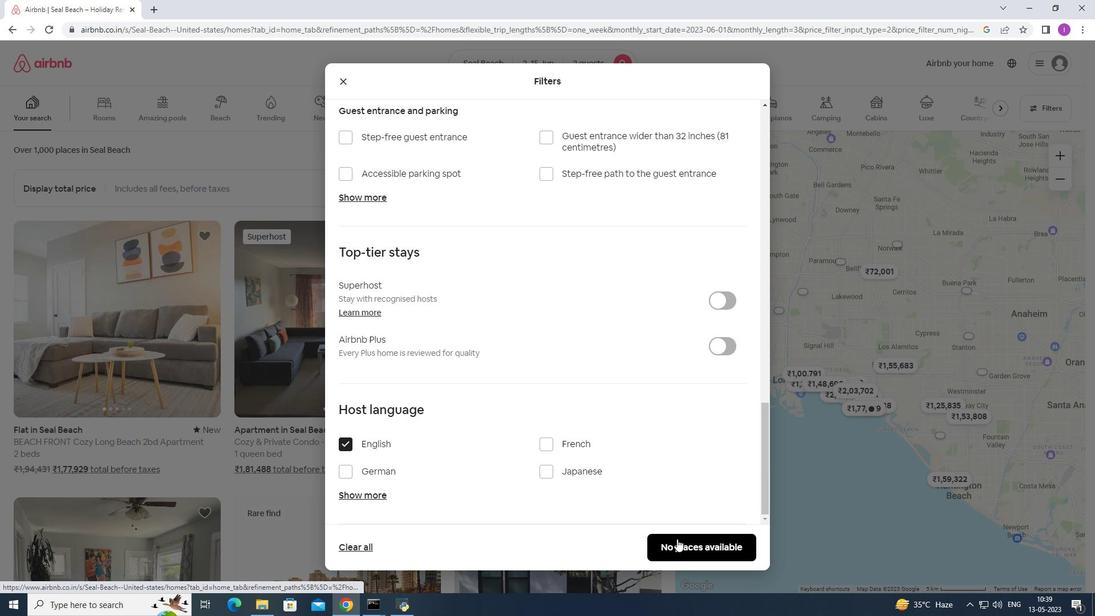 
Action: Mouse pressed left at (677, 540)
Screenshot: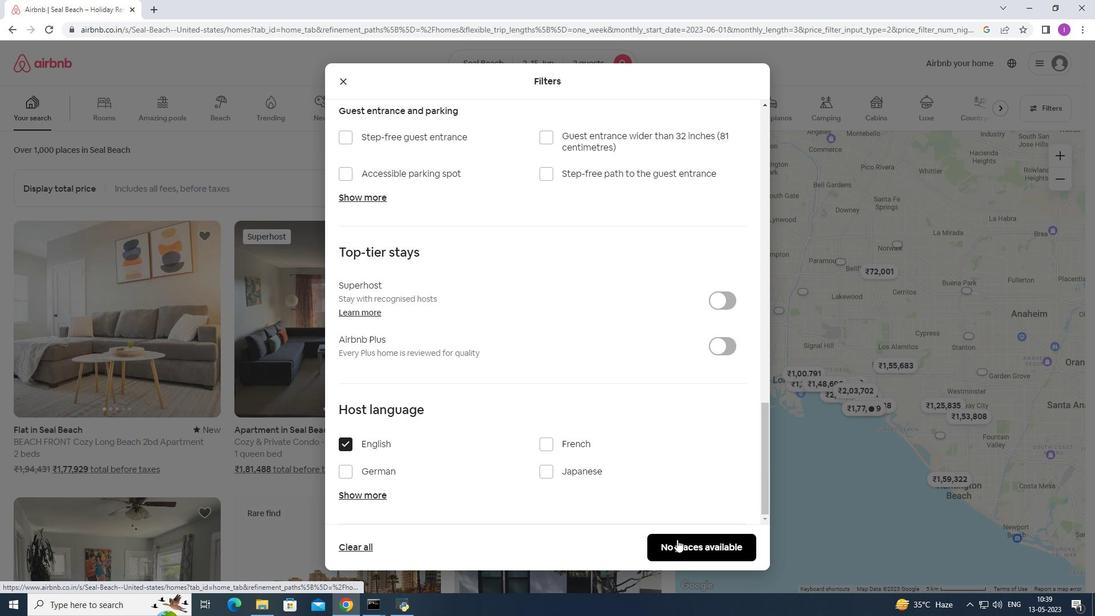 
Action: Mouse moved to (674, 537)
Screenshot: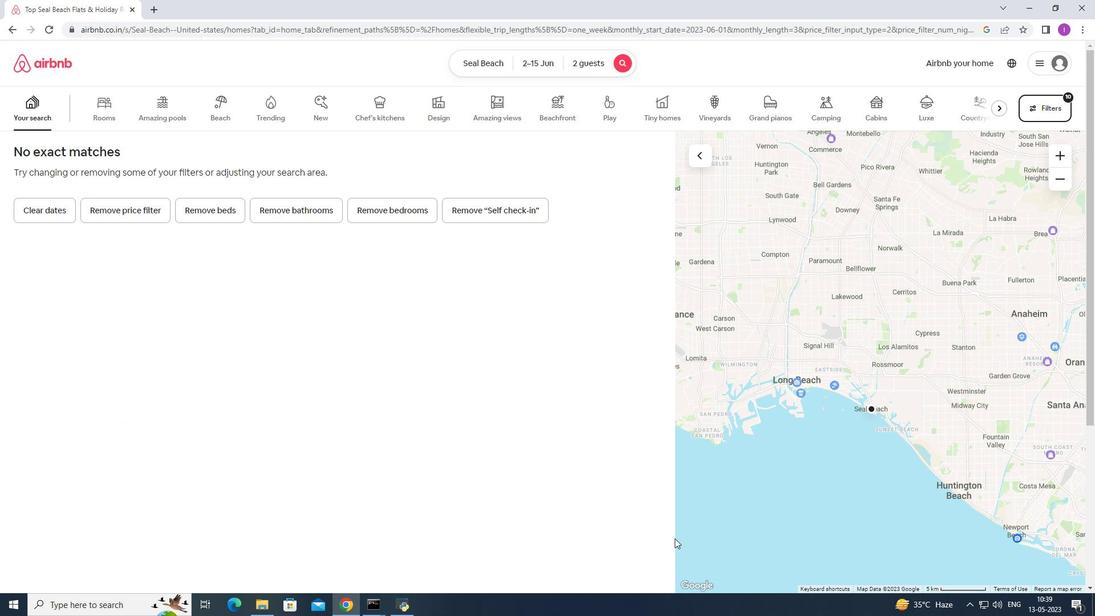 
